 Task: Add an event with the title Team Building Retreat, date '2023/12/19', time 9:15 AM to 11:15 AMand add a description: Welcome to our Team Building Retreat, a transformative experience designed to foster stronger bonds, enhance collaboration, and unleash the full potential of our team. This retreat provides a unique opportunity for team members to step outside of their daily routines and engage in activities that promote trust, communication, and camaraderie.Select event color  Tangerine . Add location for the event as: 987 Royal Palace of Madrid, Spain, logged in from the account softage.1@softage.netand send the event invitation to softage.8@softage.net and softage.9@softage.net. Set a reminder for the event Weekly on Sunday
Action: Mouse moved to (52, 105)
Screenshot: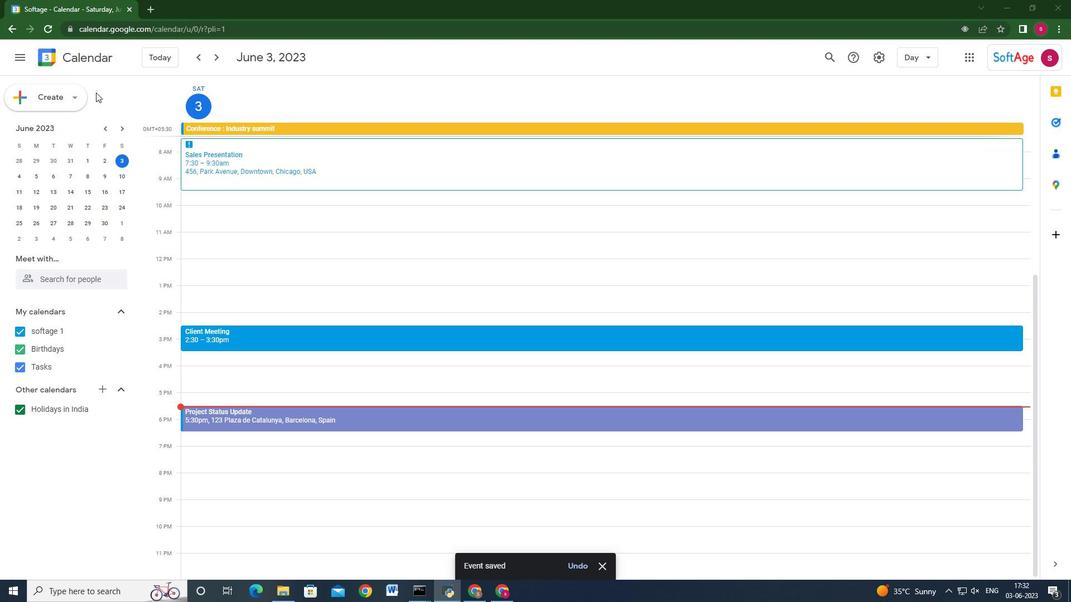 
Action: Mouse pressed left at (52, 105)
Screenshot: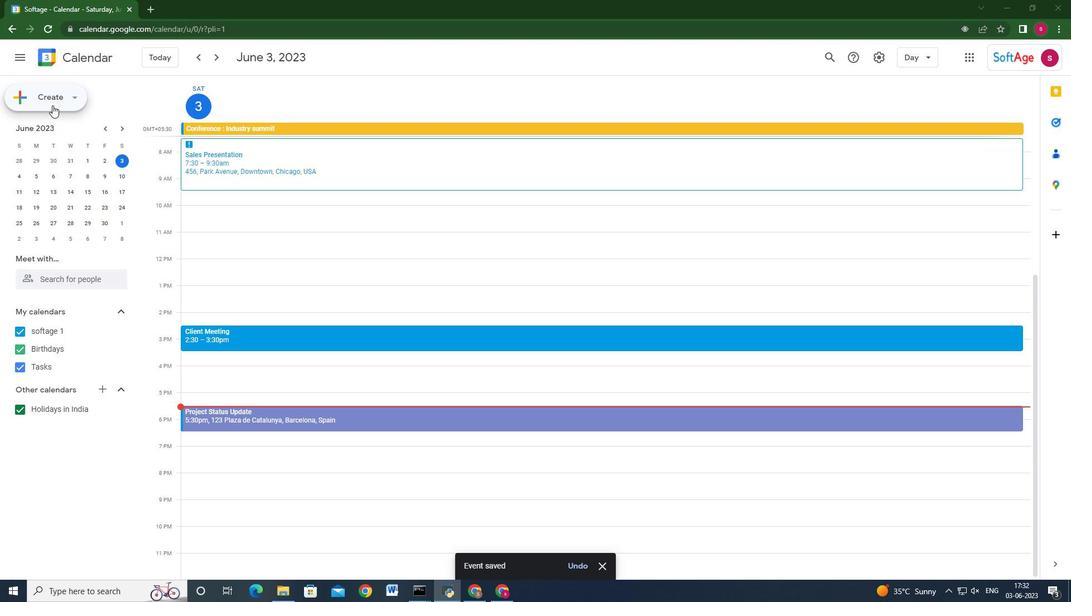 
Action: Mouse moved to (55, 121)
Screenshot: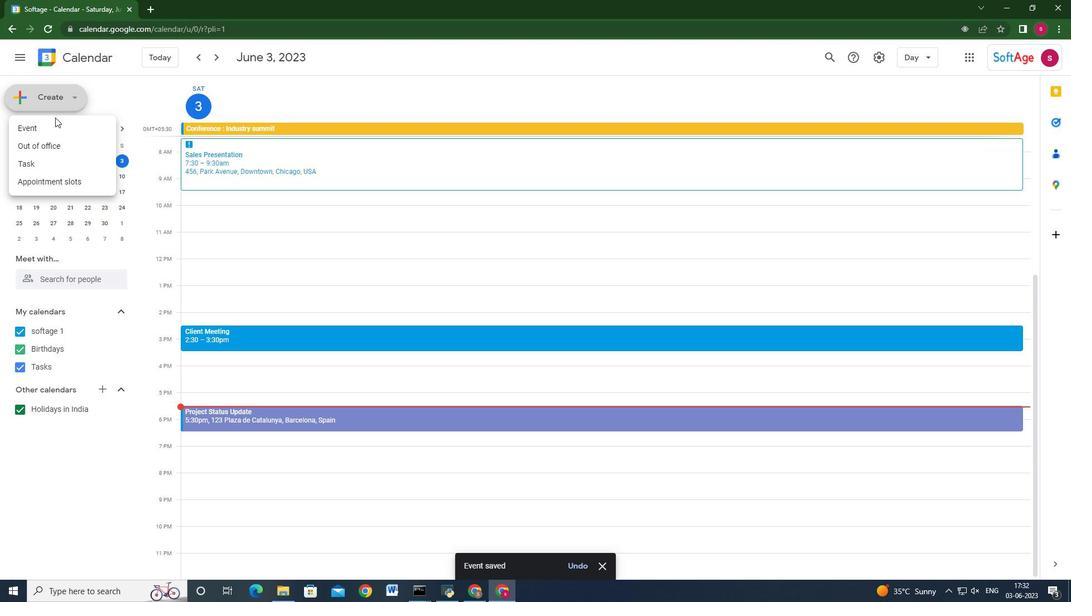 
Action: Mouse pressed left at (55, 121)
Screenshot: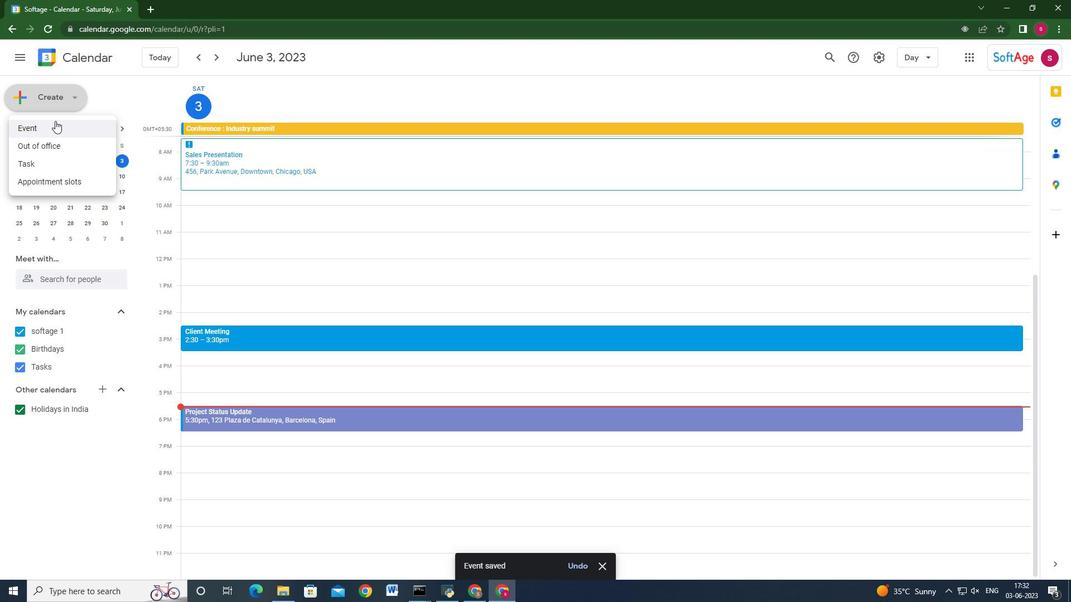 
Action: Mouse moved to (638, 441)
Screenshot: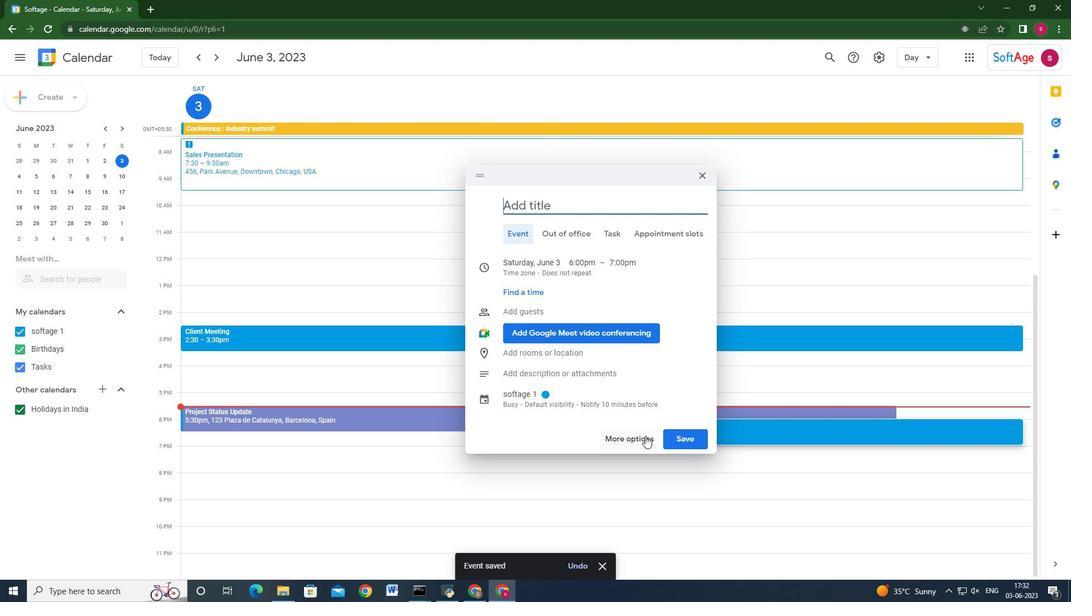 
Action: Mouse pressed left at (638, 441)
Screenshot: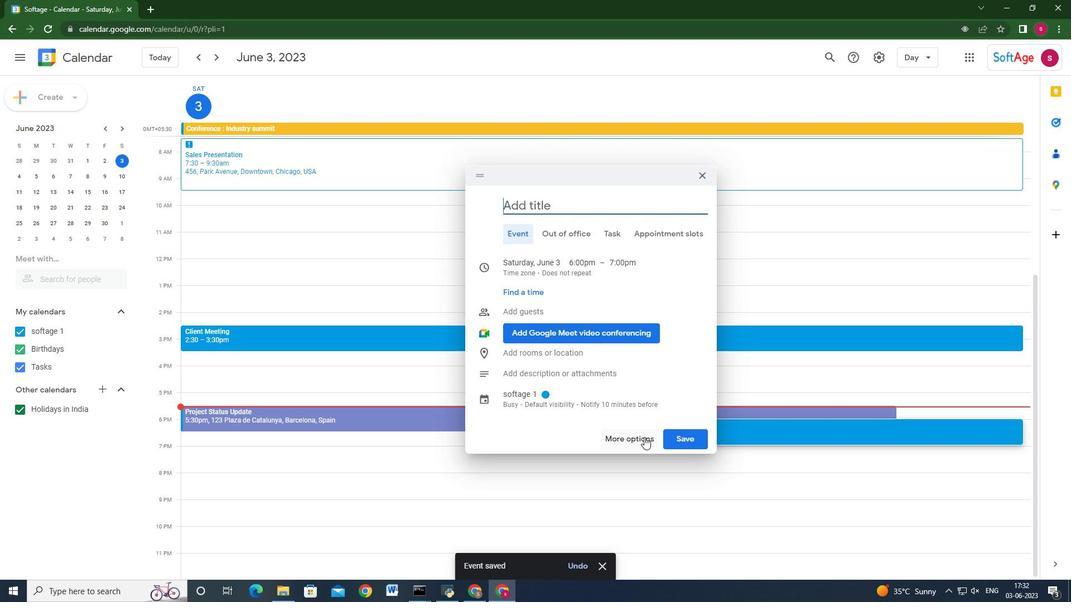 
Action: Mouse moved to (272, 87)
Screenshot: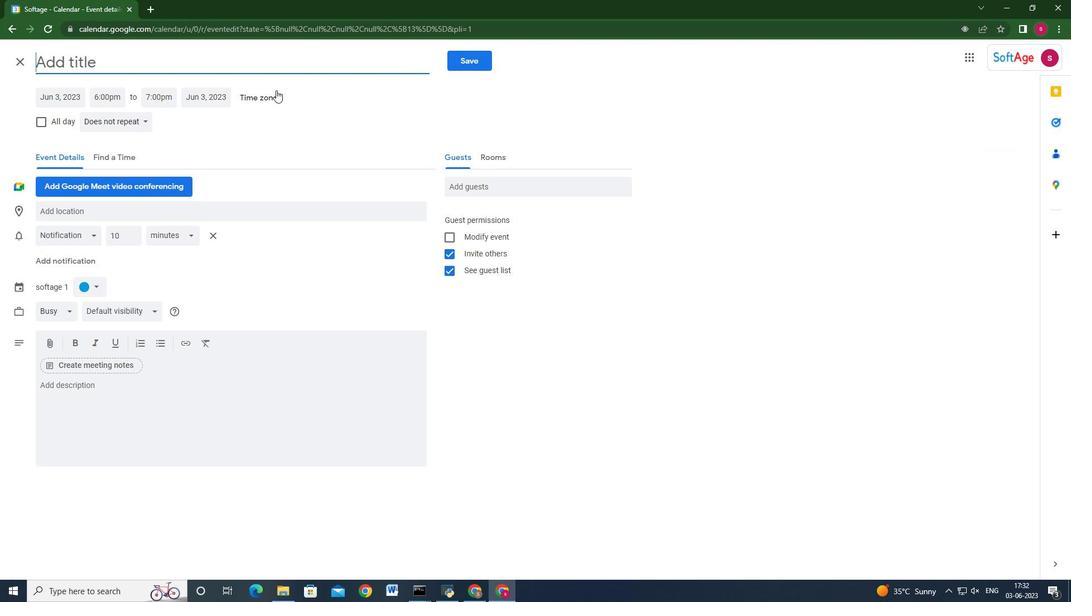 
Action: Key pressed <Key.shift>Team<Key.space><Key.shift>Building<Key.space><Key.shift><Key.shift><Key.shift><Key.shift><Key.shift><Key.shift><Key.shift><Key.shift><Key.shift><Key.shift><Key.shift><Key.shift><Key.shift><Key.shift><Key.shift><Key.shift><Key.shift><Key.shift><Key.shift>Retreat
Screenshot: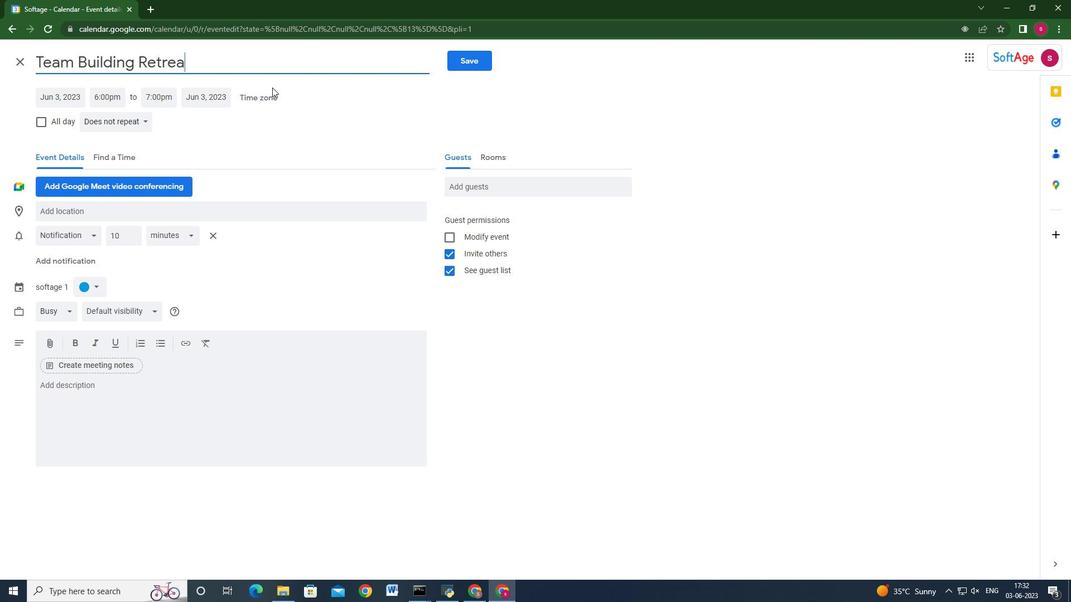 
Action: Mouse moved to (68, 100)
Screenshot: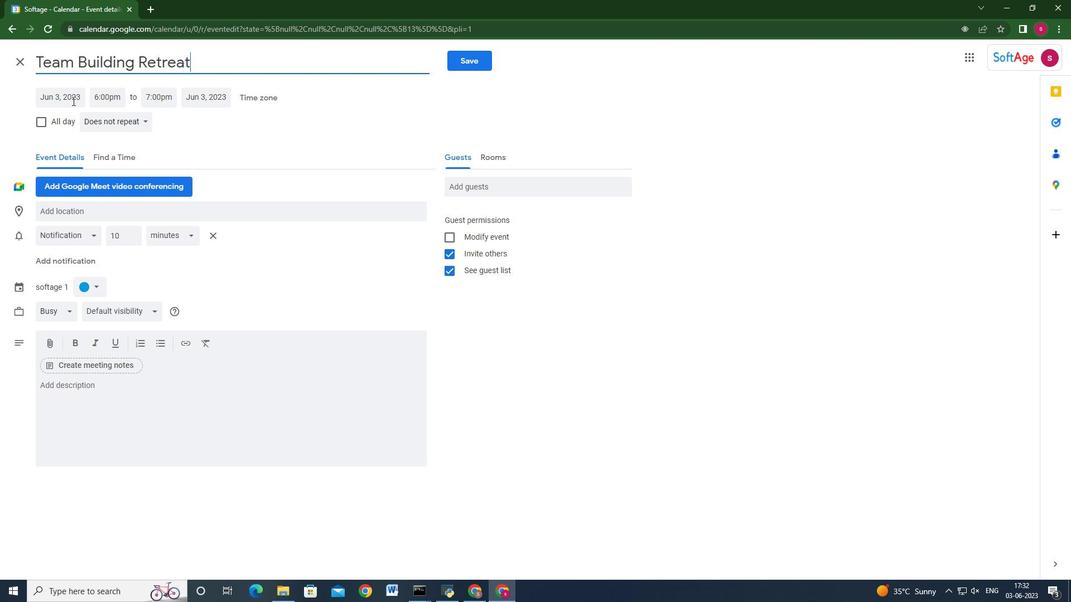 
Action: Mouse pressed left at (68, 100)
Screenshot: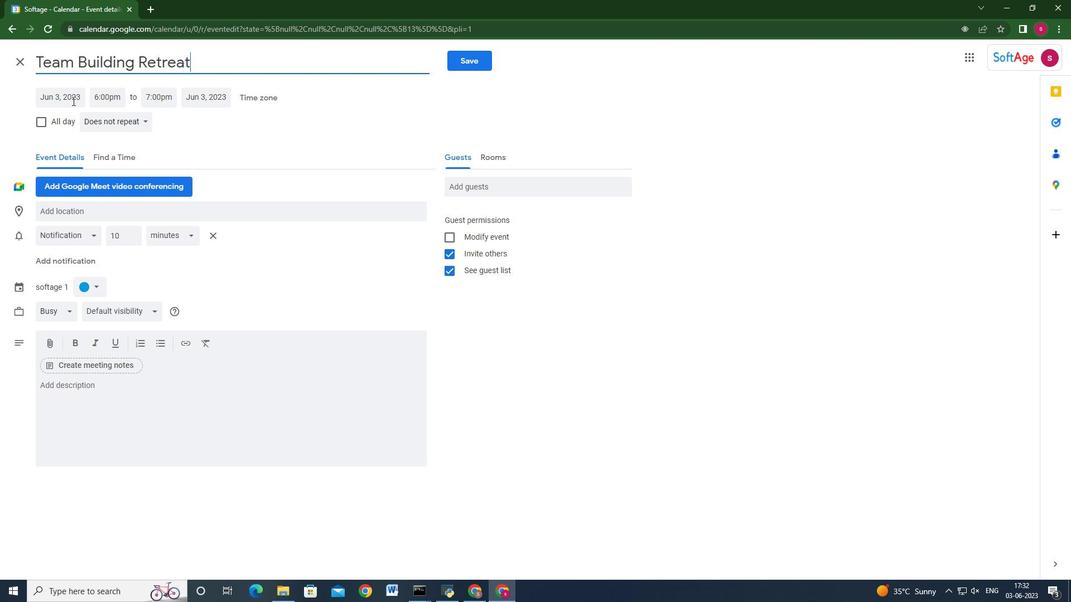 
Action: Mouse moved to (174, 119)
Screenshot: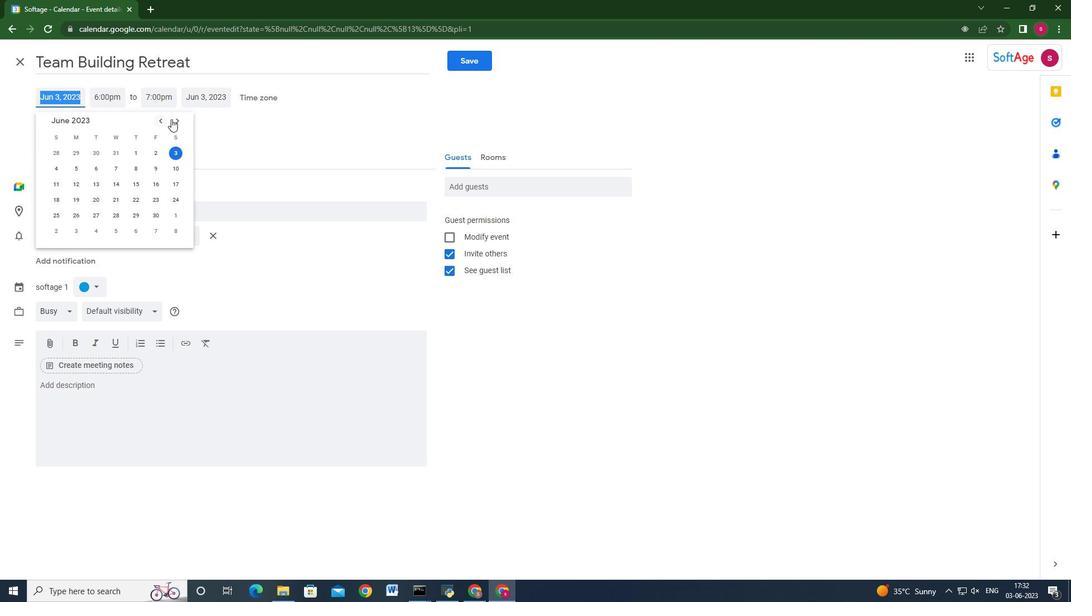 
Action: Mouse pressed left at (174, 119)
Screenshot: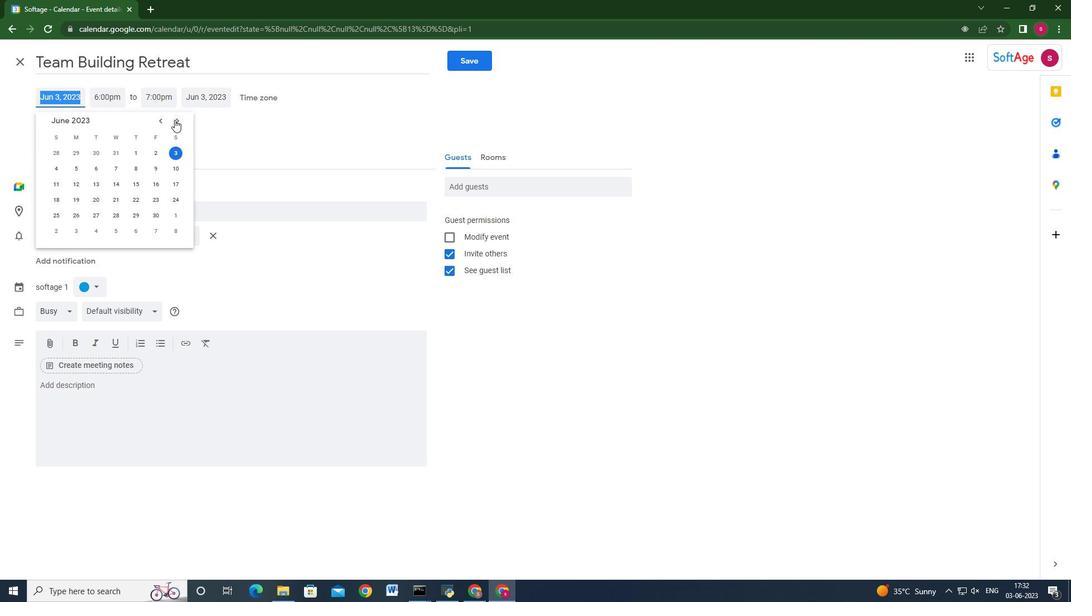 
Action: Mouse moved to (174, 119)
Screenshot: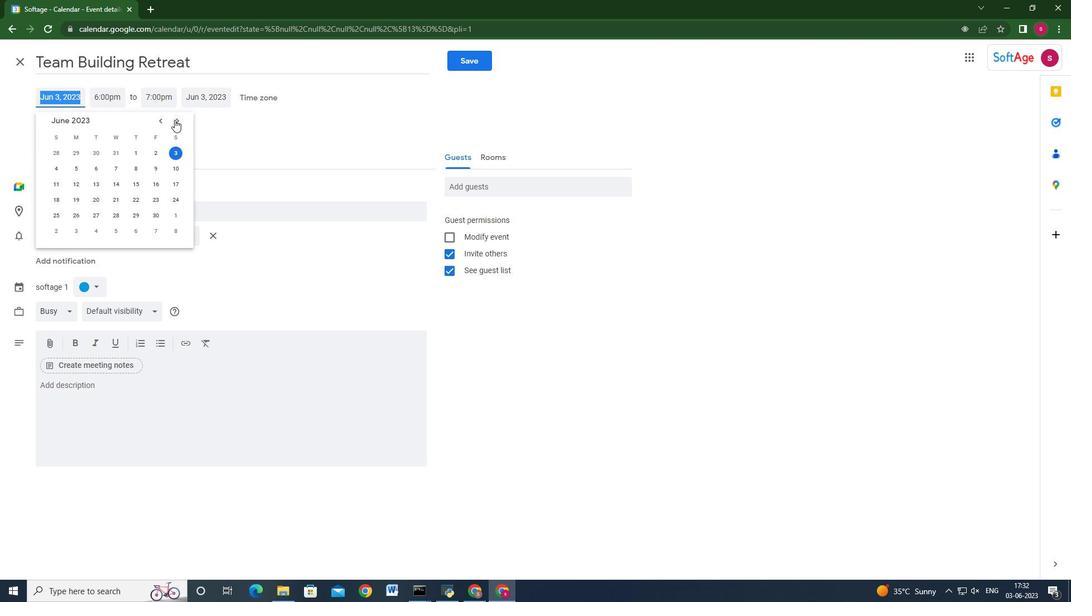 
Action: Mouse pressed left at (174, 119)
Screenshot: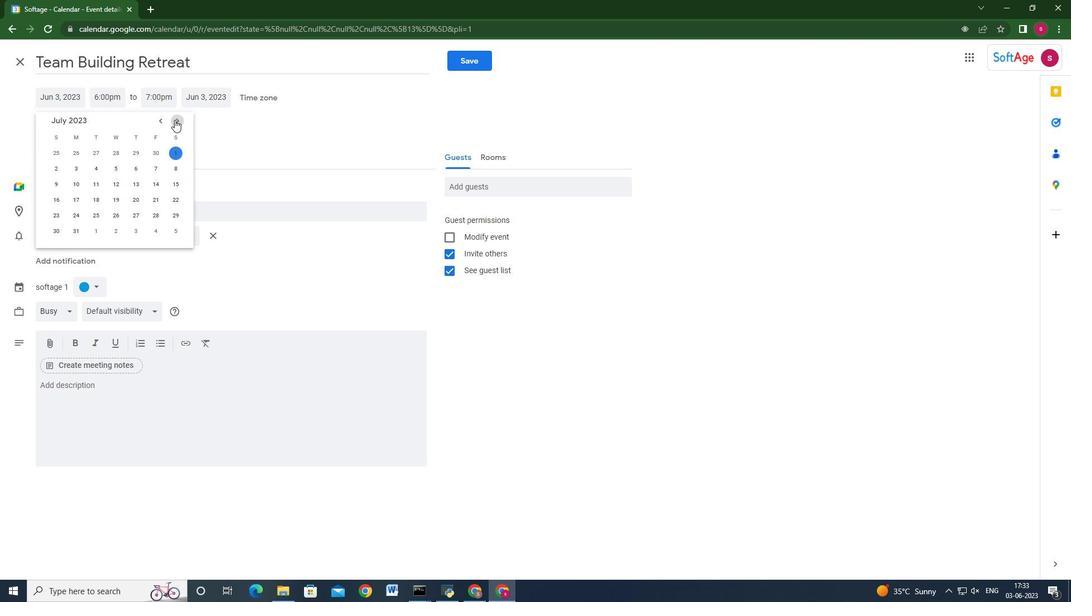 
Action: Mouse pressed left at (174, 119)
Screenshot: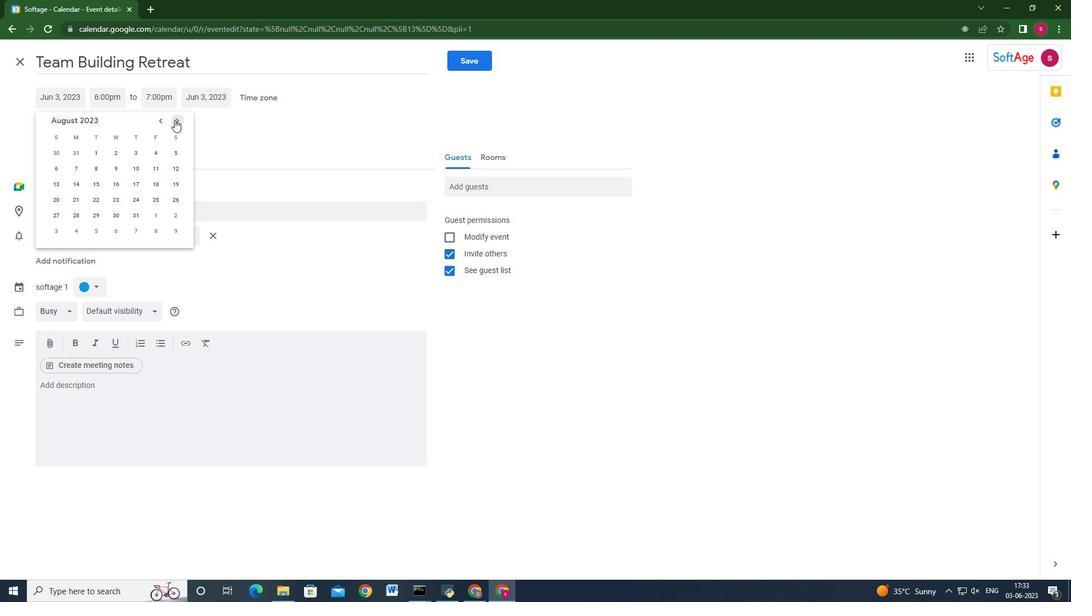 
Action: Mouse pressed left at (174, 119)
Screenshot: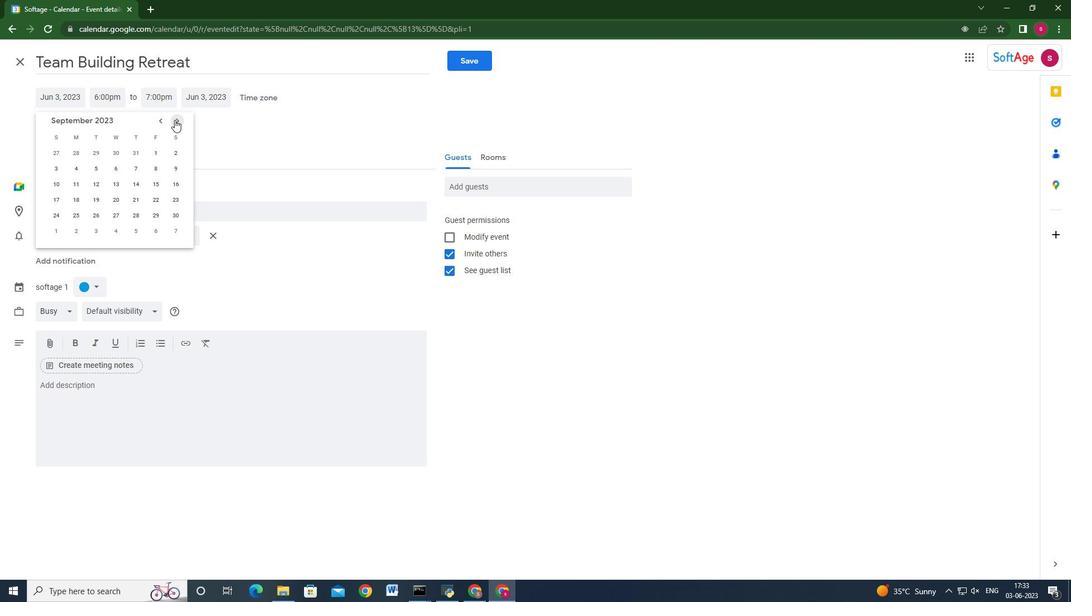 
Action: Mouse pressed left at (174, 119)
Screenshot: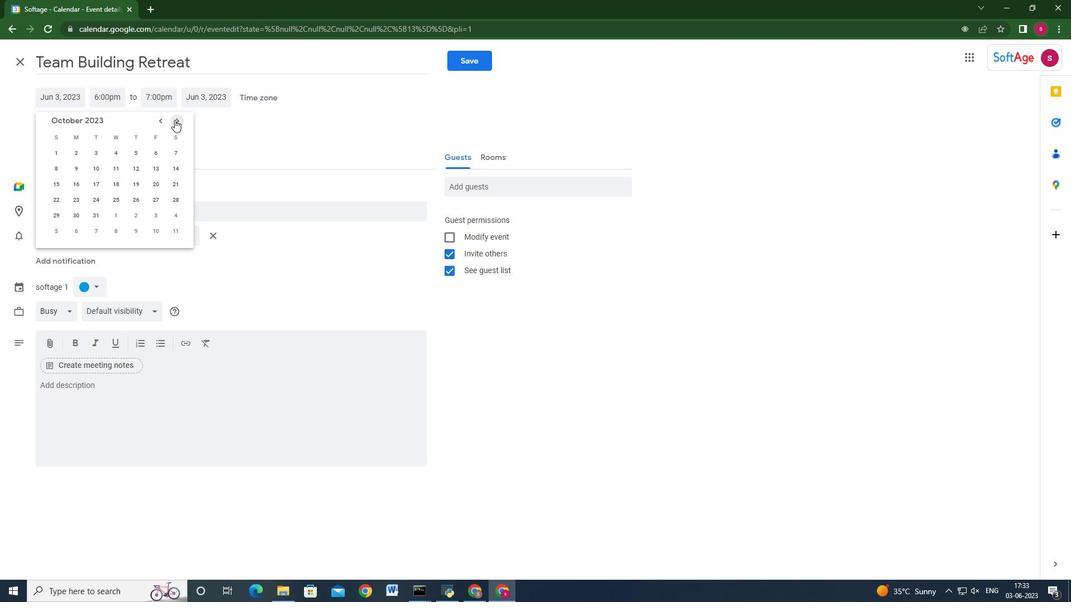 
Action: Mouse pressed left at (174, 119)
Screenshot: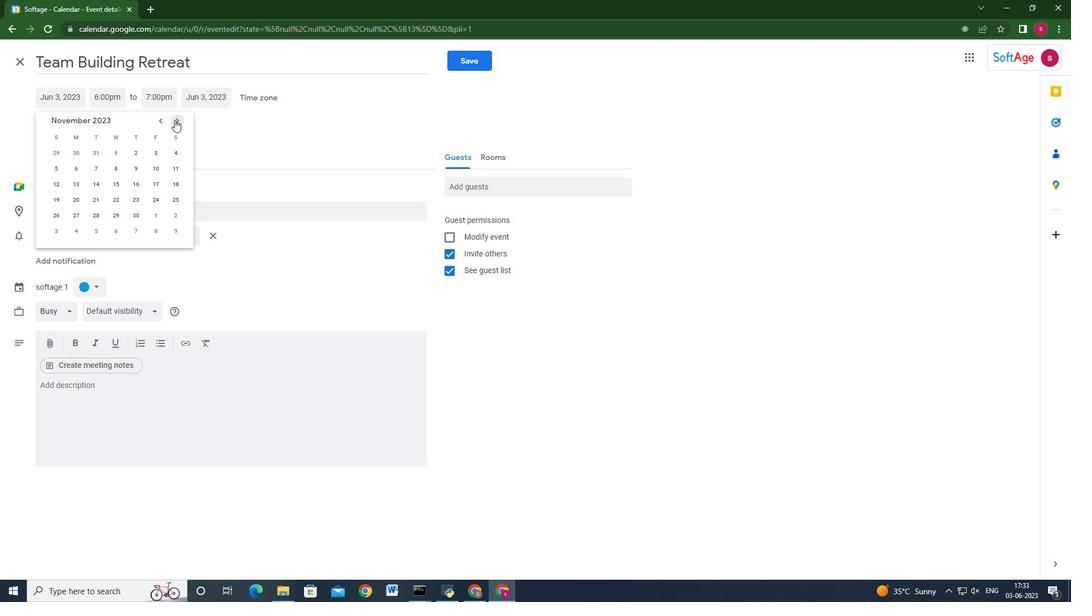 
Action: Mouse moved to (98, 199)
Screenshot: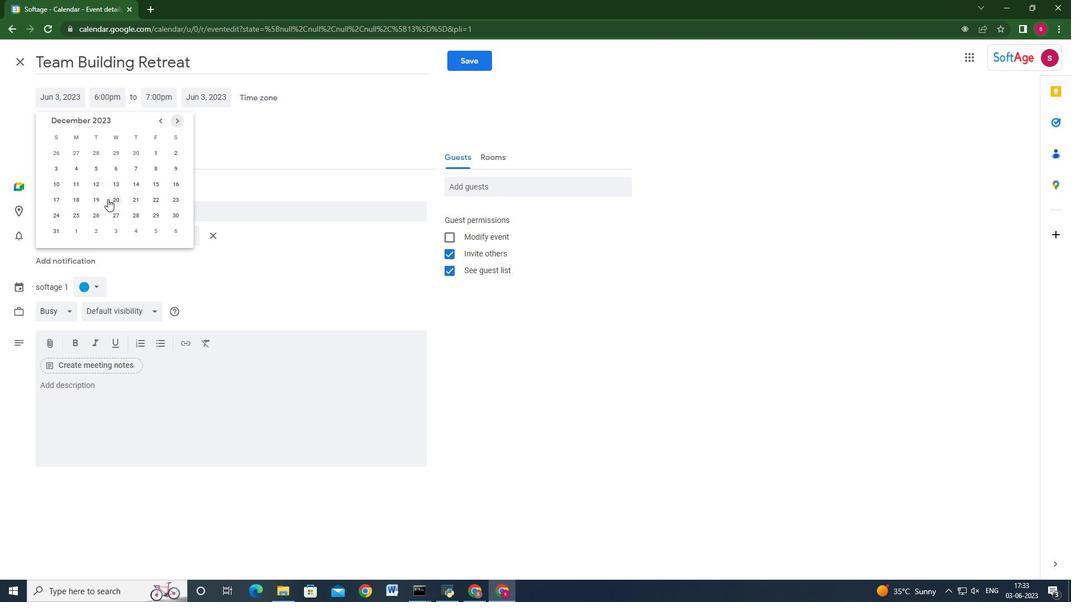 
Action: Mouse pressed left at (98, 199)
Screenshot: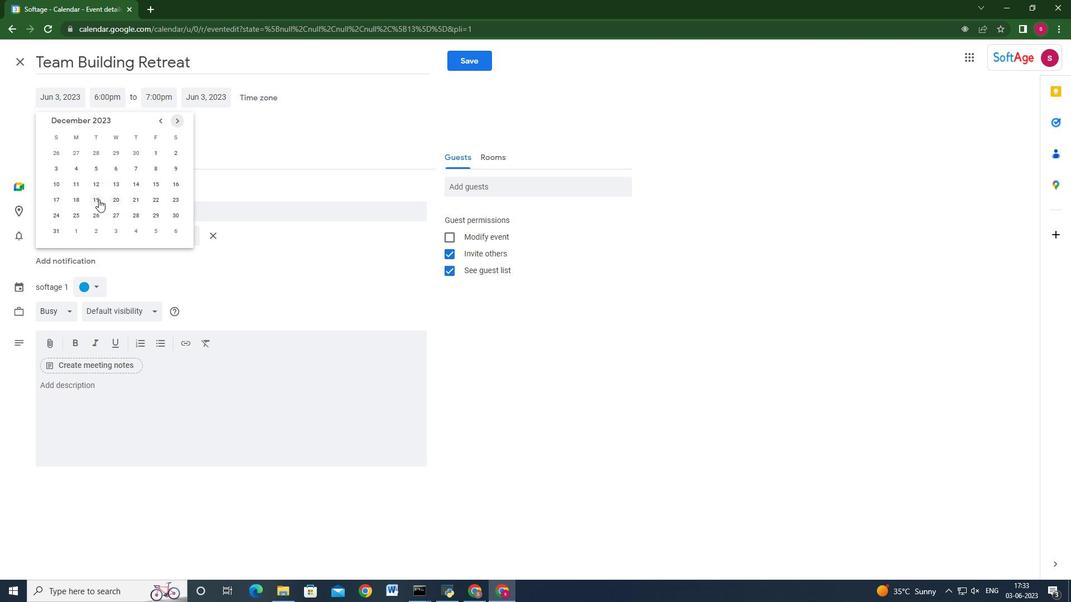 
Action: Mouse moved to (123, 94)
Screenshot: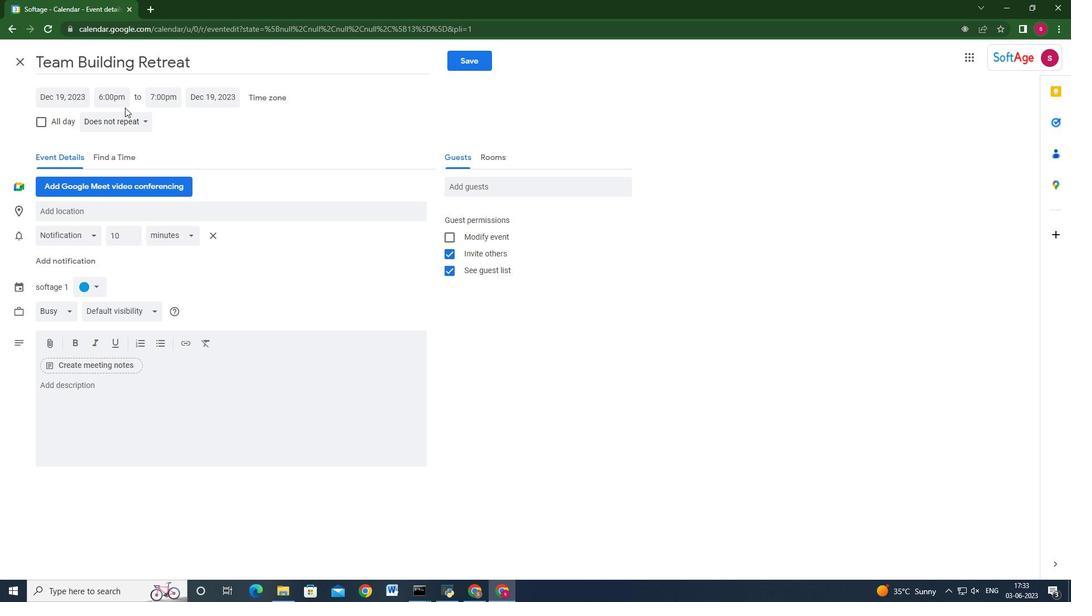 
Action: Mouse pressed left at (123, 94)
Screenshot: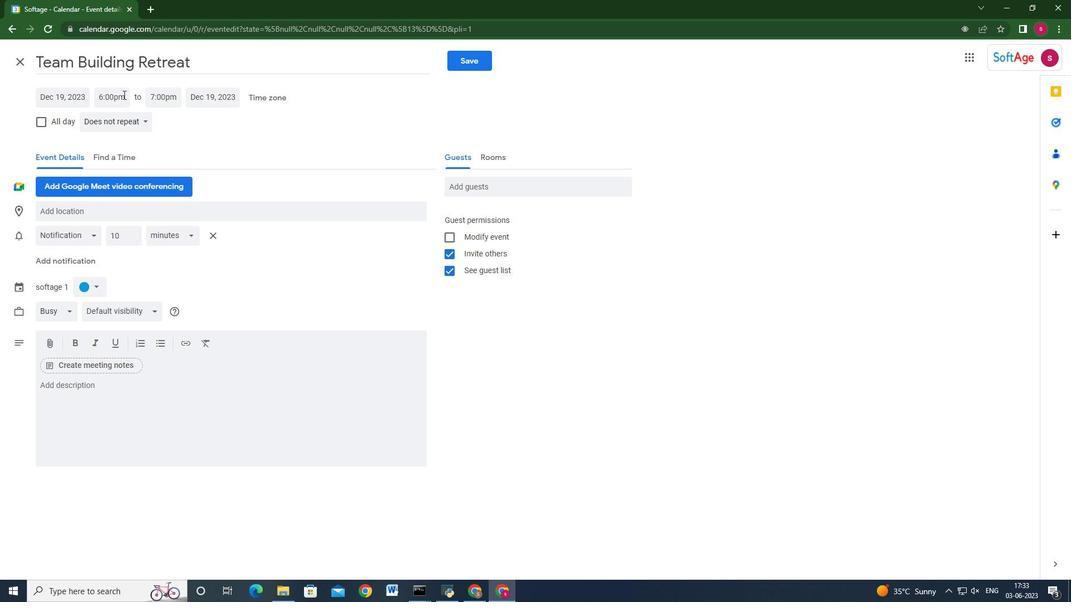 
Action: Key pressed 9<Key.shift>:15am<Key.enter><Key.tab>10<Key.backspace>1<Key.shift>:14<Key.backspace>5am<Key.enter>
Screenshot: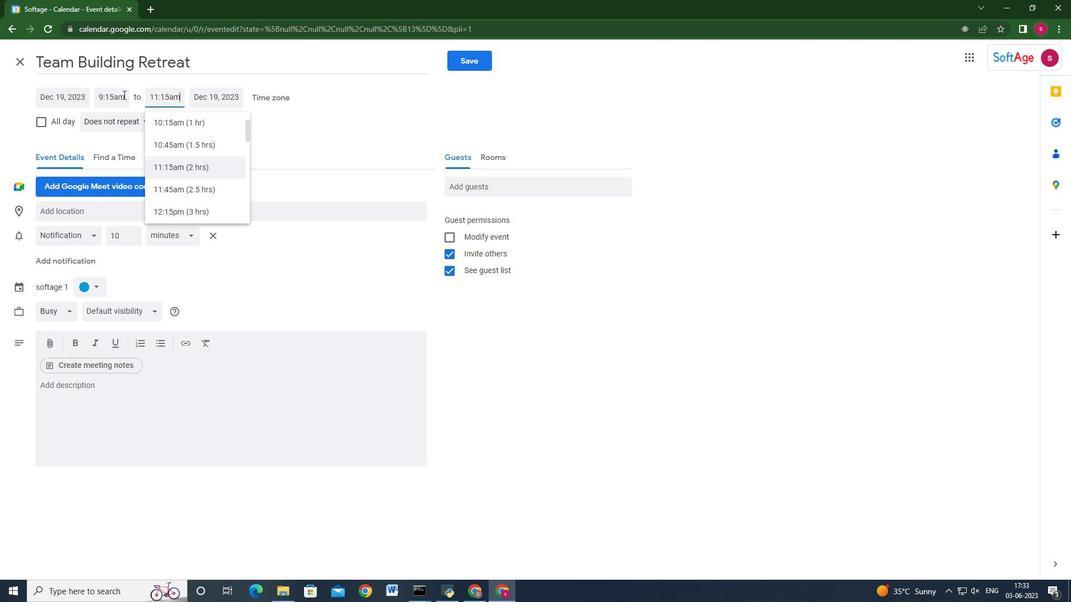 
Action: Mouse moved to (172, 388)
Screenshot: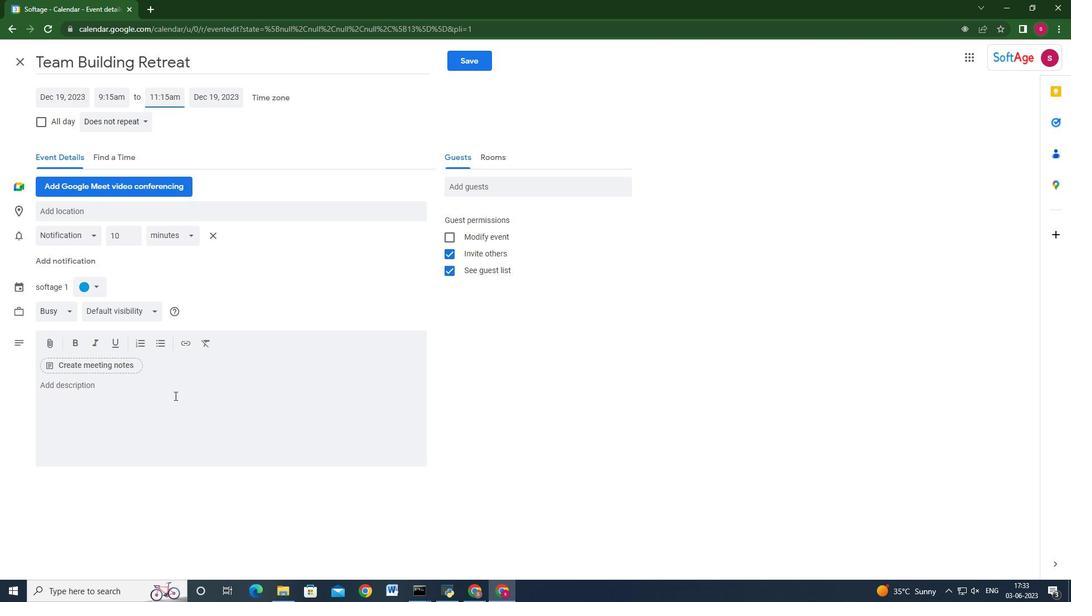 
Action: Mouse pressed left at (172, 388)
Screenshot: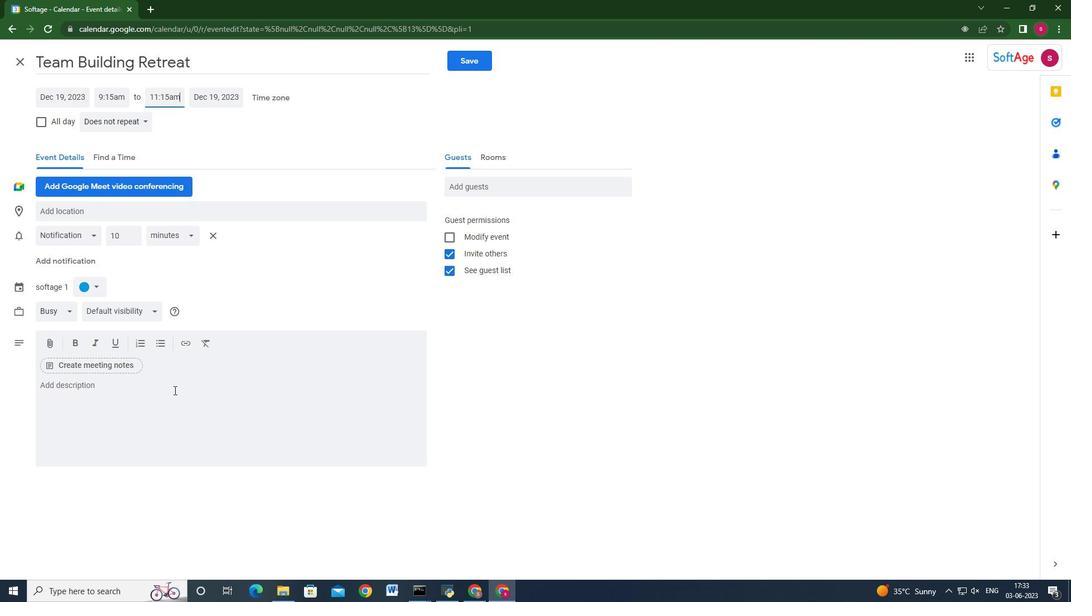 
Action: Key pressed <Key.shift_r>Wek<Key.backspace>lcome<Key.space>to<Key.space>our<Key.space><Key.shift_r>Team<Key.space><Key.shift>Building<Key.space><Key.shift_r>Retreat,<Key.space>a<Key.space>tranf<Key.backspace>sof<Key.backspace><Key.backspace>formative<Key.space>experiec<Key.backspace>nce<Key.space>designed<Key.space>to<Key.space>foster<Key.space>stronger<Key.space>bonds,<Key.space>enhance<Key.space>collaboration,<Key.space>and<Key.space>unleash<Key.space>the<Key.space>full<Key.space>potential<Key.space>of<Key.space>our<Key.space>team.<Key.space><Key.shift>This<Key.space>retreat<Key.space>provides<Key.space>a<Key.space>unique<Key.space>u<Key.backspace>opportunity<Key.space><Key.backspace><Key.space>for<Key.space>team<Key.space>meb<Key.backspace>mbers<Key.space>to<Key.space>step<Key.space>oou<Key.backspace><Key.backspace>utside<Key.space>of<Key.space>their<Key.space>dal<Key.backspace>ily<Key.space>routines<Key.space>and<Key.space>engage<Key.space>in<Key.space>activities<Key.space>that<Key.space>promote<Key.space>trust,<Key.space>communication,<Key.space>and<Key.space>ac<Key.backspace><Key.backspace>camaradi<Key.backspace><Key.backspace><Key.backspace>ae<Key.backspace>derie
Screenshot: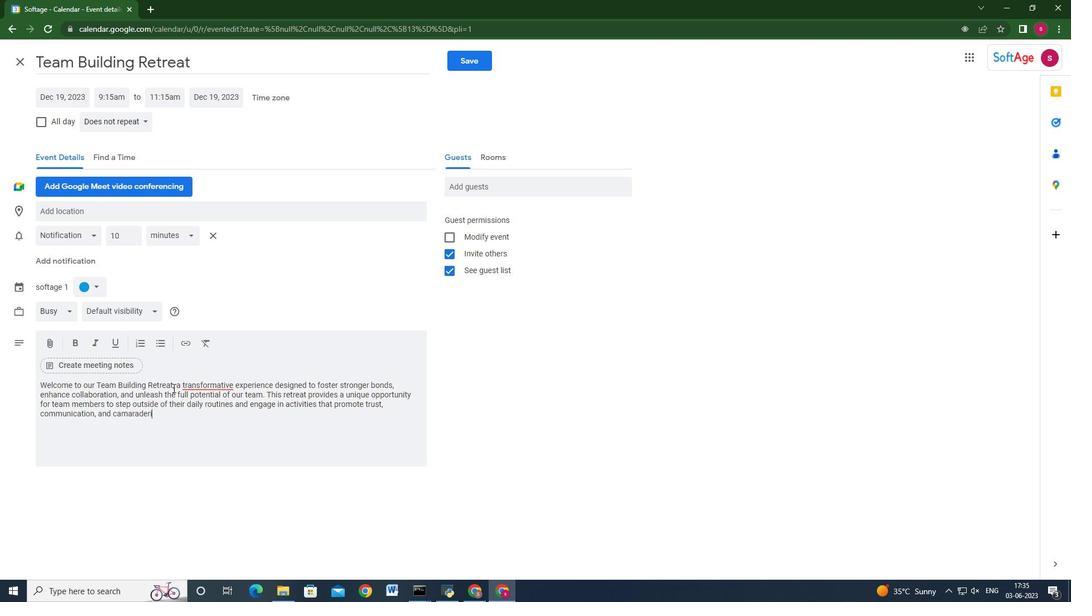 
Action: Mouse moved to (182, 384)
Screenshot: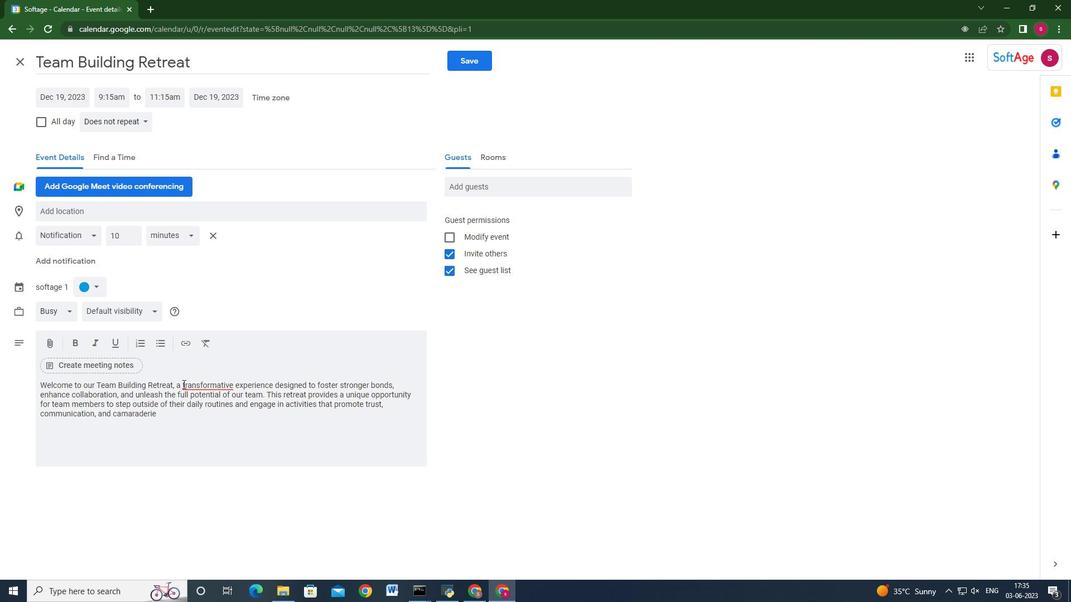
Action: Key pressed .
Screenshot: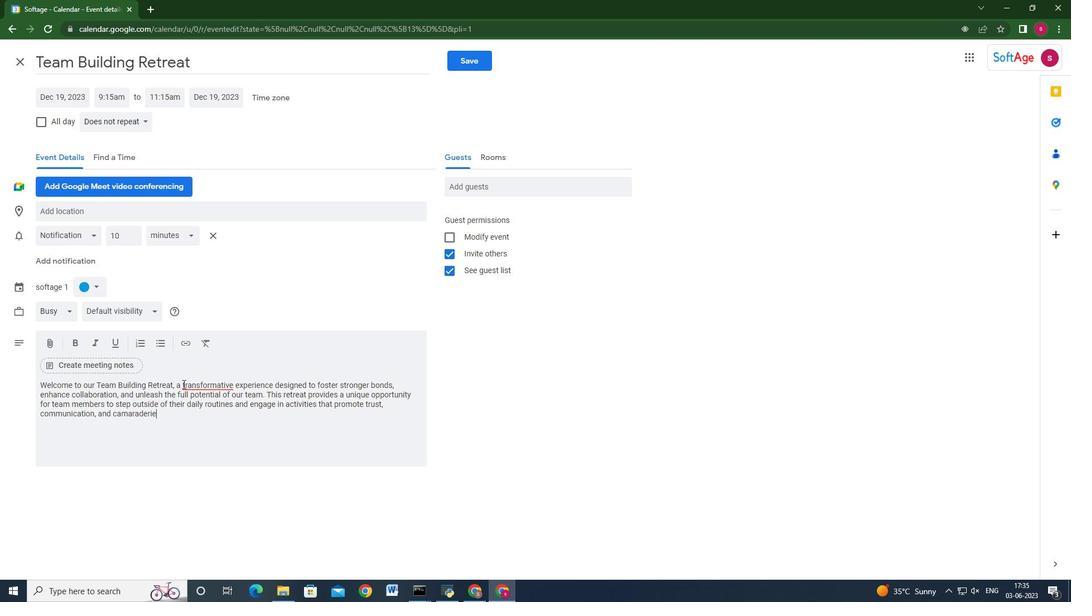 
Action: Mouse moved to (88, 280)
Screenshot: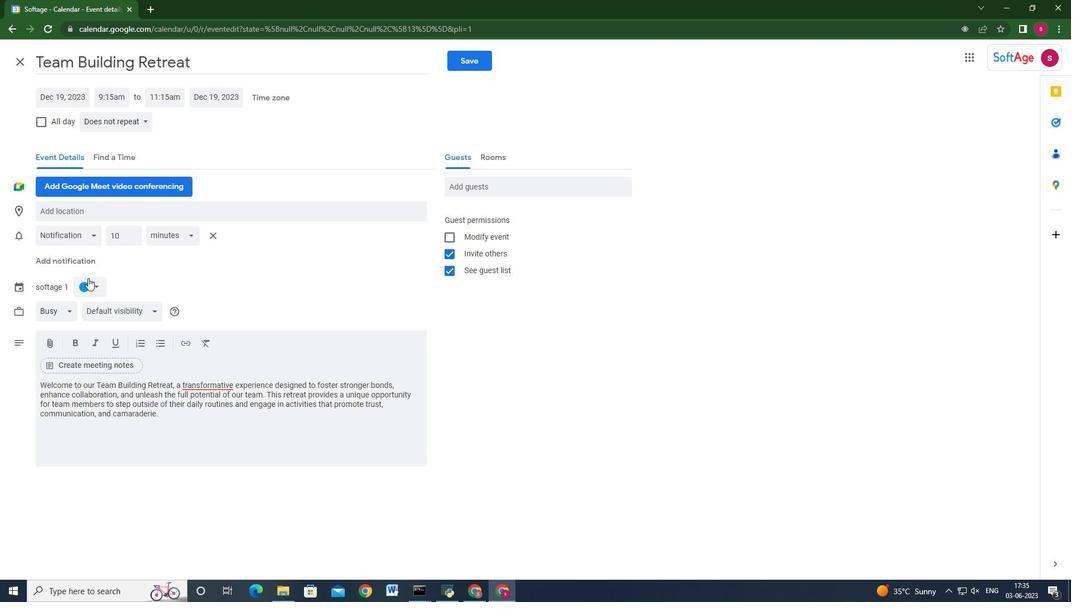 
Action: Mouse pressed left at (88, 280)
Screenshot: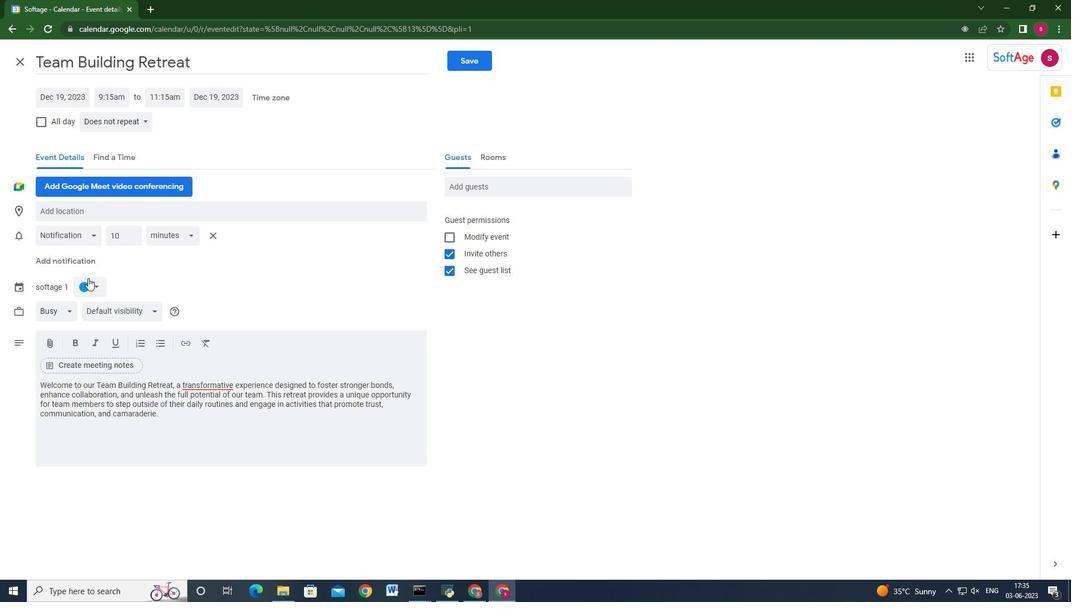
Action: Mouse moved to (84, 297)
Screenshot: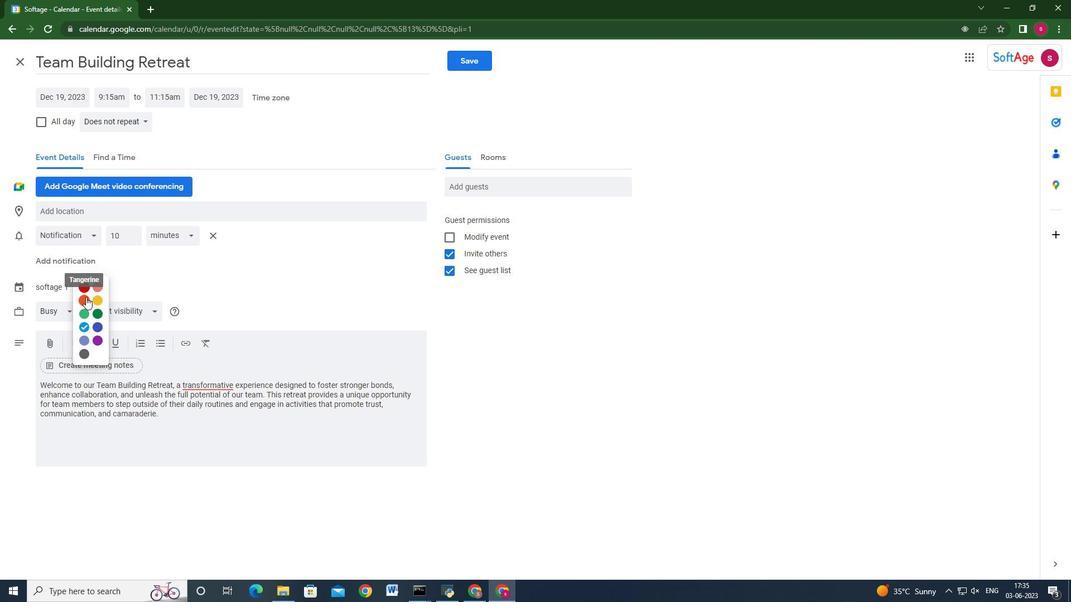 
Action: Mouse pressed left at (84, 297)
Screenshot: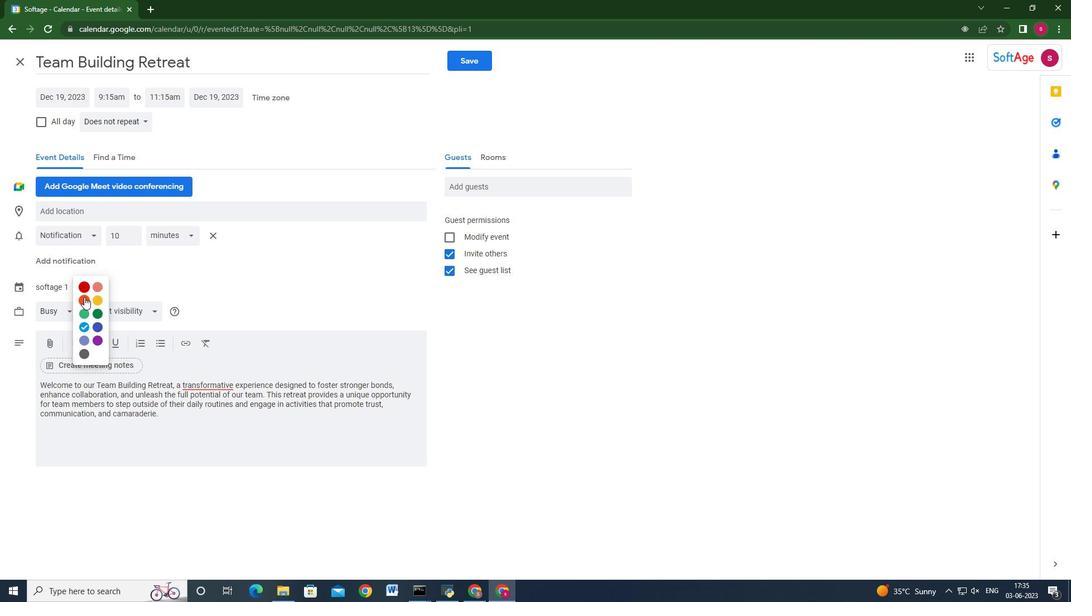 
Action: Mouse moved to (167, 210)
Screenshot: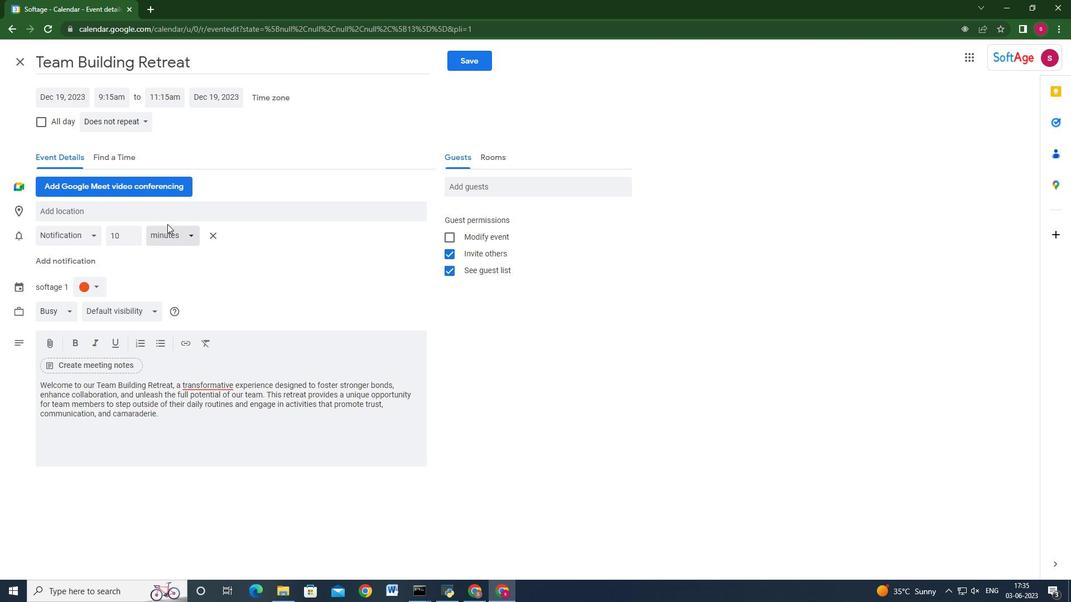 
Action: Mouse pressed left at (167, 210)
Screenshot: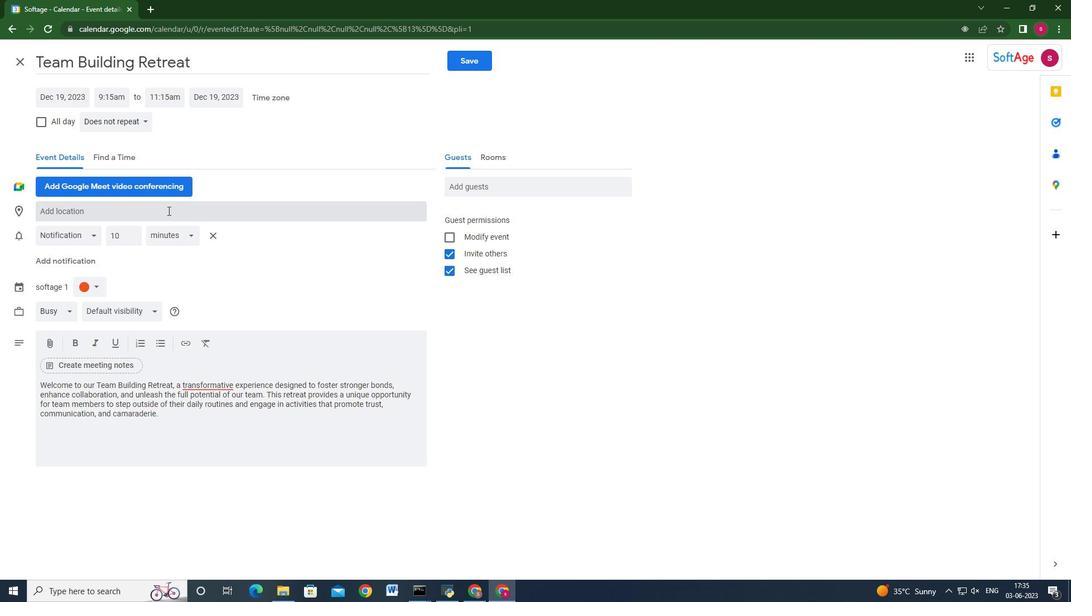 
Action: Key pressed 987,<Key.space><Key.shift>Royal<Key.space><Key.shift>Palace<Key.space>of<Key.space><Key.shift>Madrid
Screenshot: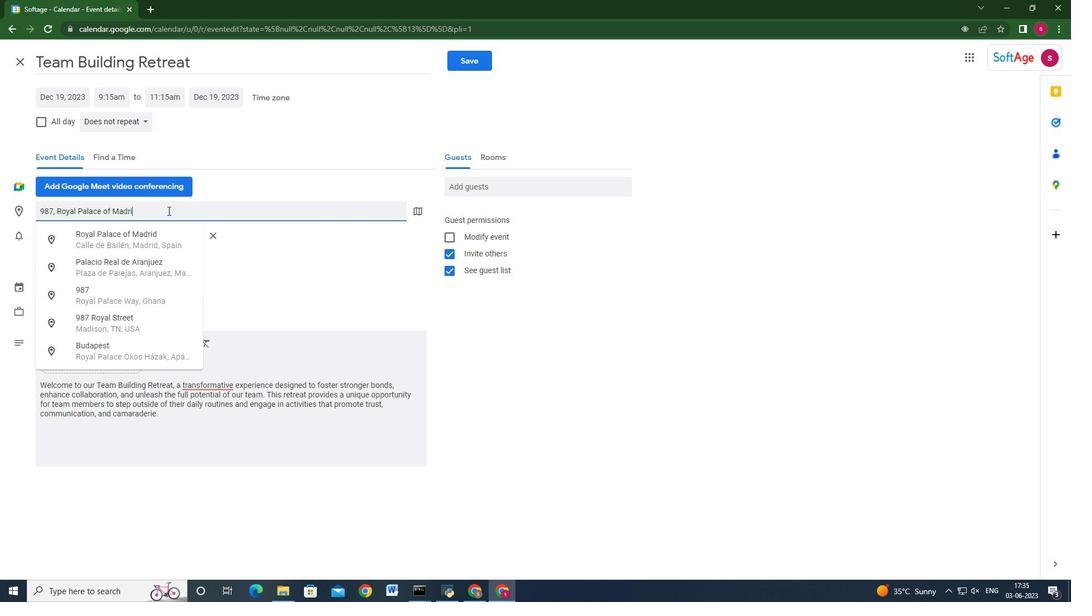 
Action: Mouse moved to (304, 183)
Screenshot: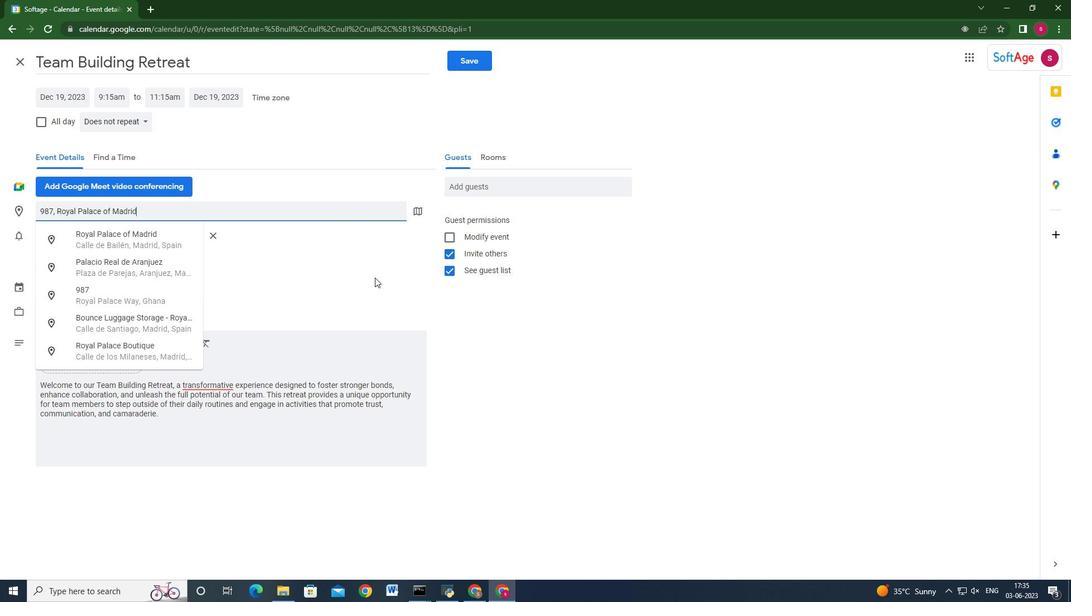 
Action: Key pressed ,<Key.space><Key.shift_r>Spain
Screenshot: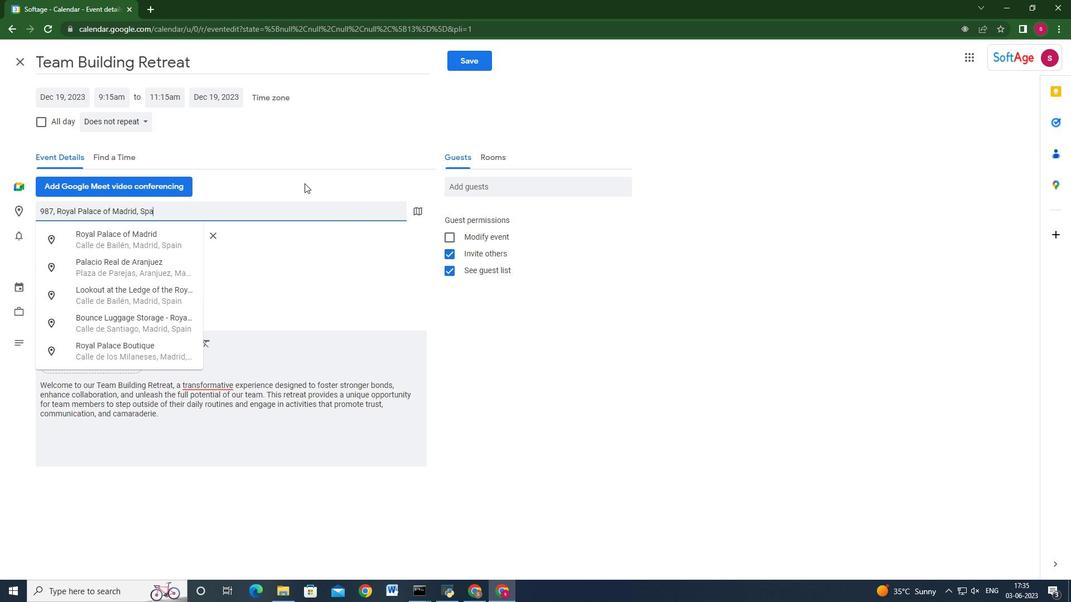 
Action: Mouse moved to (485, 383)
Screenshot: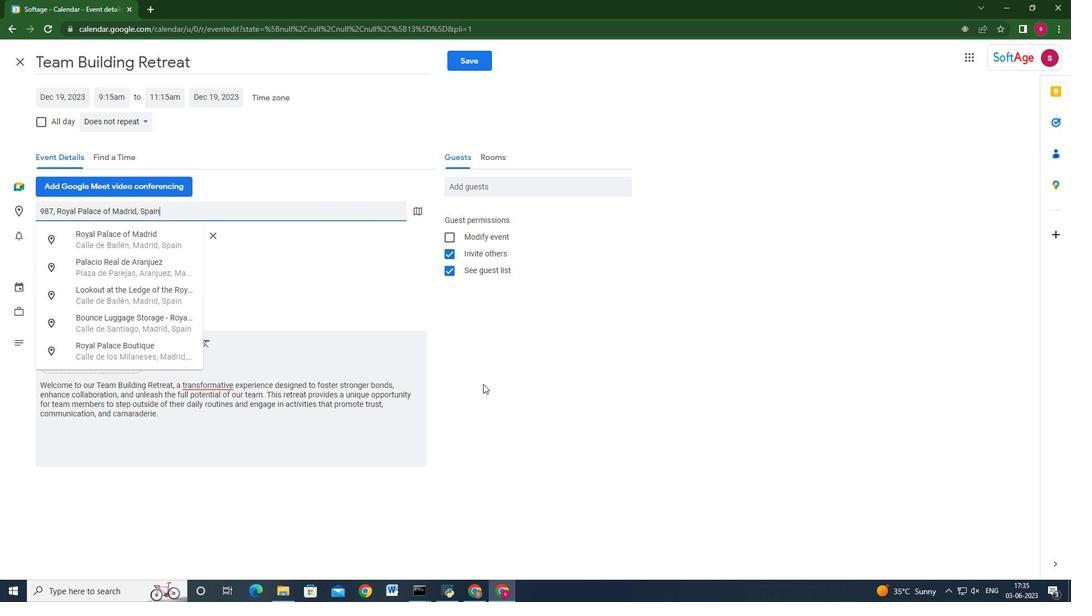 
Action: Mouse pressed left at (485, 383)
Screenshot: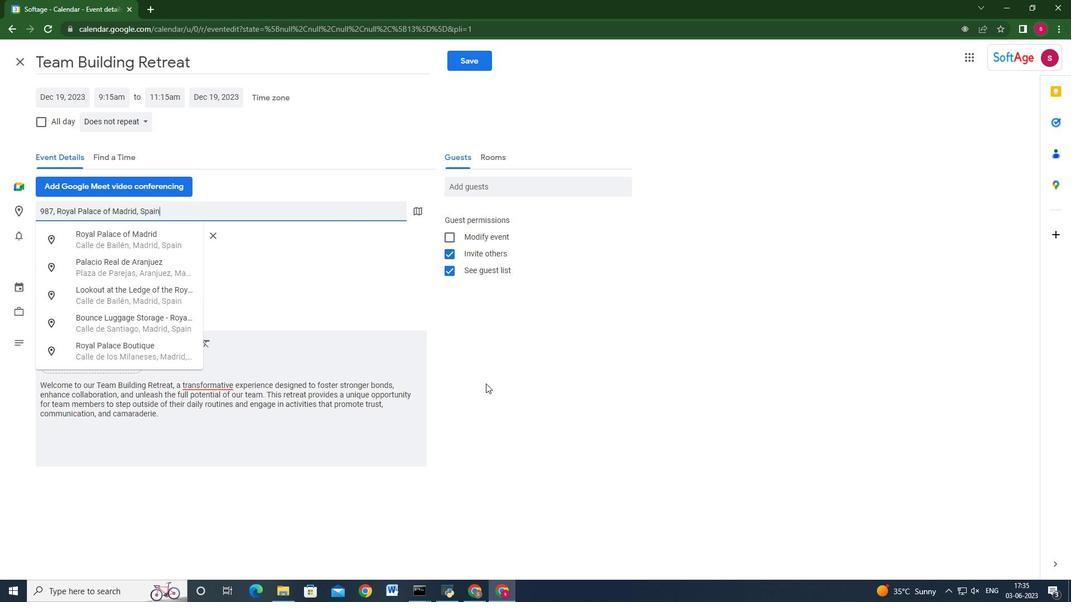 
Action: Mouse moved to (471, 189)
Screenshot: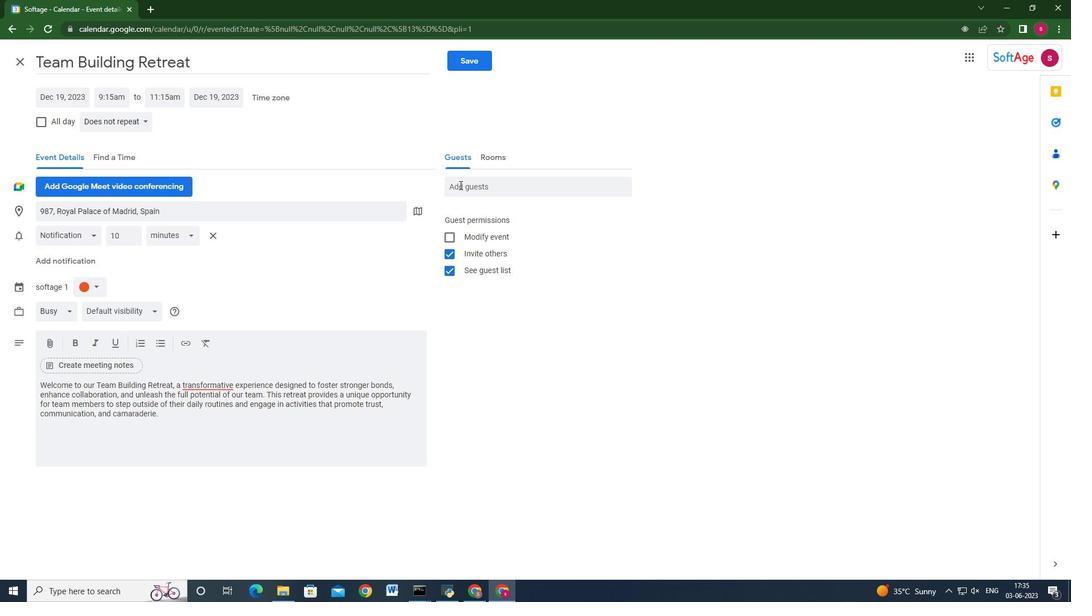 
Action: Mouse pressed left at (471, 189)
Screenshot: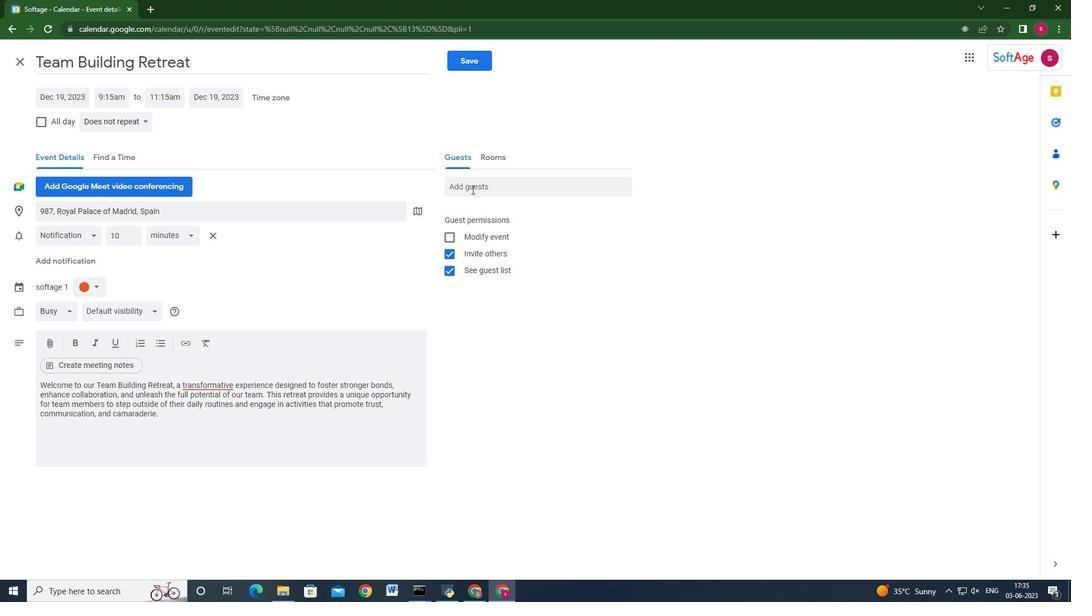 
Action: Key pressed softage.9<Key.shift_r>@<Key.backspace><Key.backspace>8<Key.shift_r>@softage.net<Key.enter>softatge<Key.backspace><Key.backspace><Key.backspace>ge.9<Key.shift_r>@softage.net<Key.enter>
Screenshot: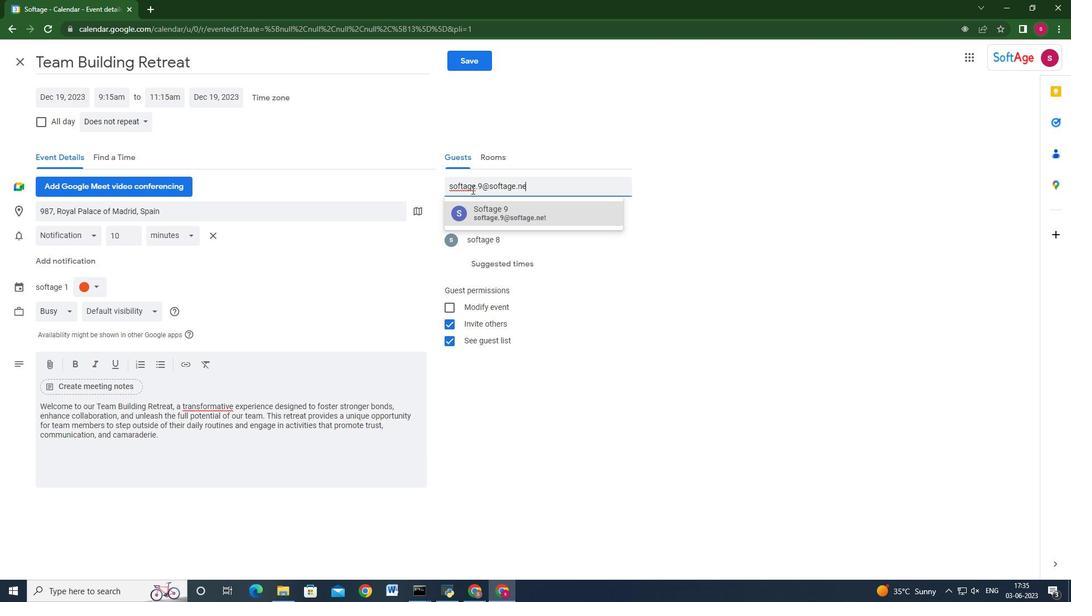 
Action: Mouse moved to (131, 125)
Screenshot: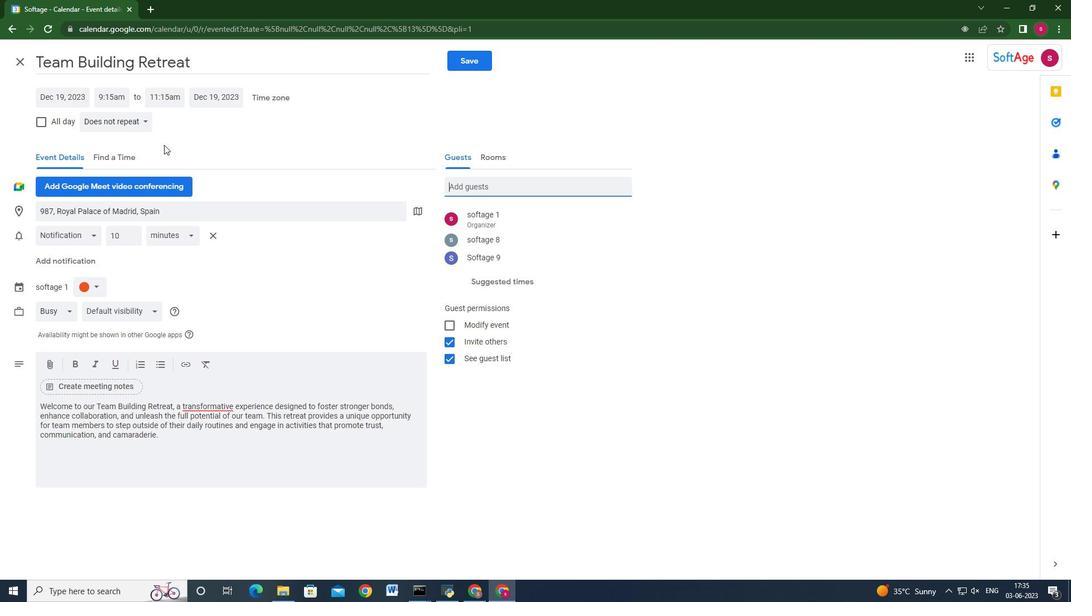 
Action: Mouse pressed left at (131, 125)
Screenshot: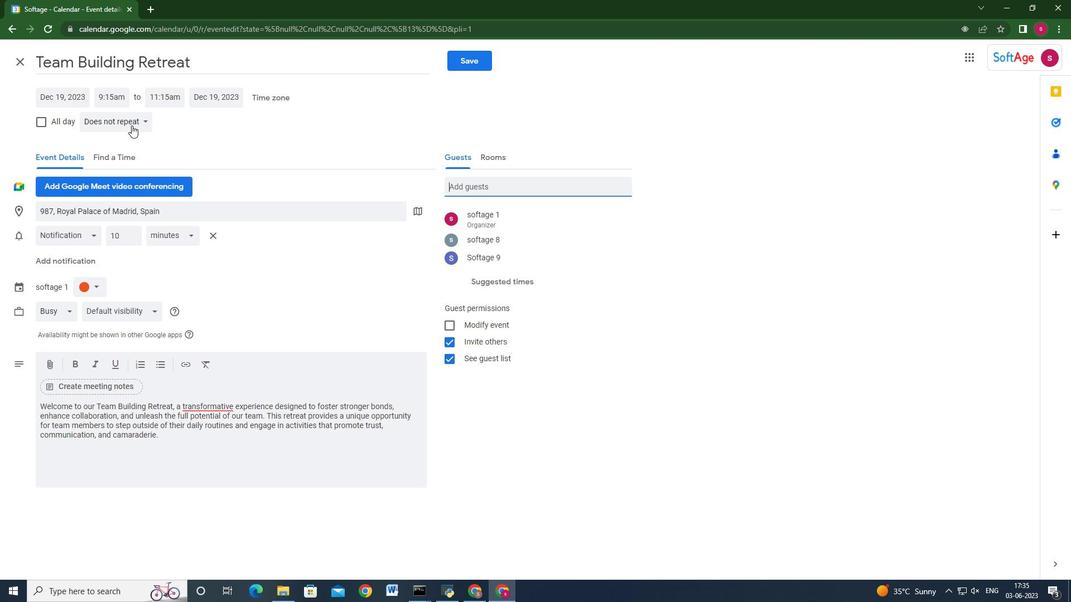 
Action: Mouse moved to (129, 237)
Screenshot: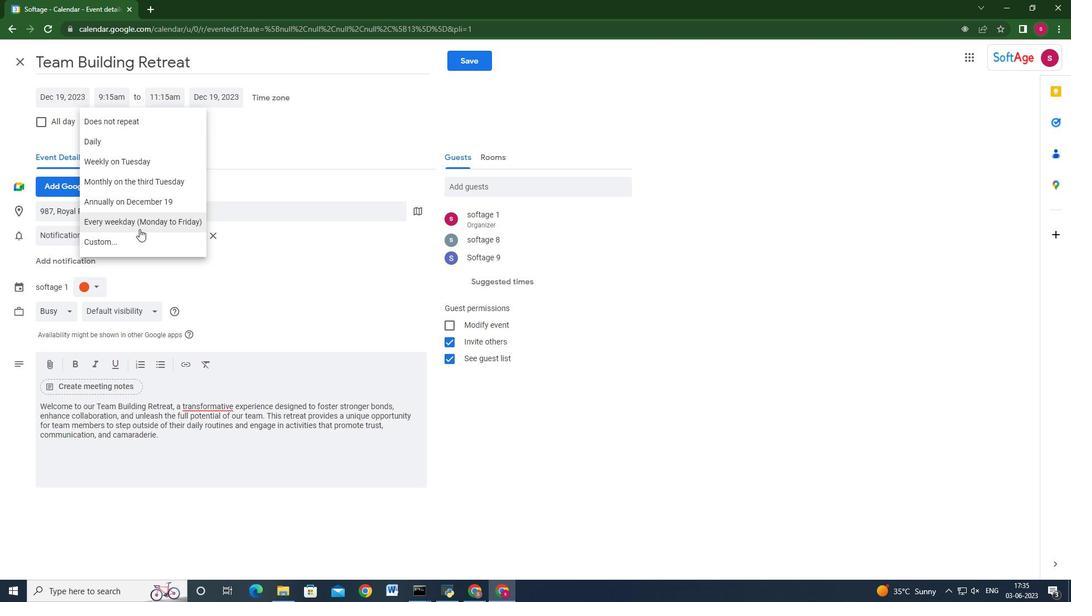 
Action: Mouse pressed left at (129, 237)
Screenshot: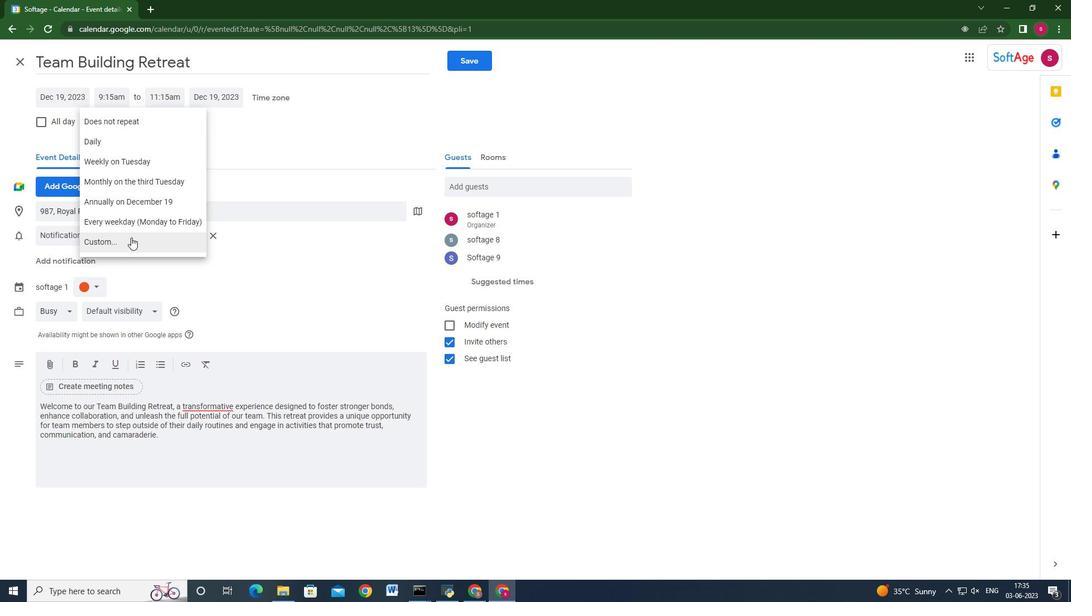 
Action: Mouse moved to (451, 287)
Screenshot: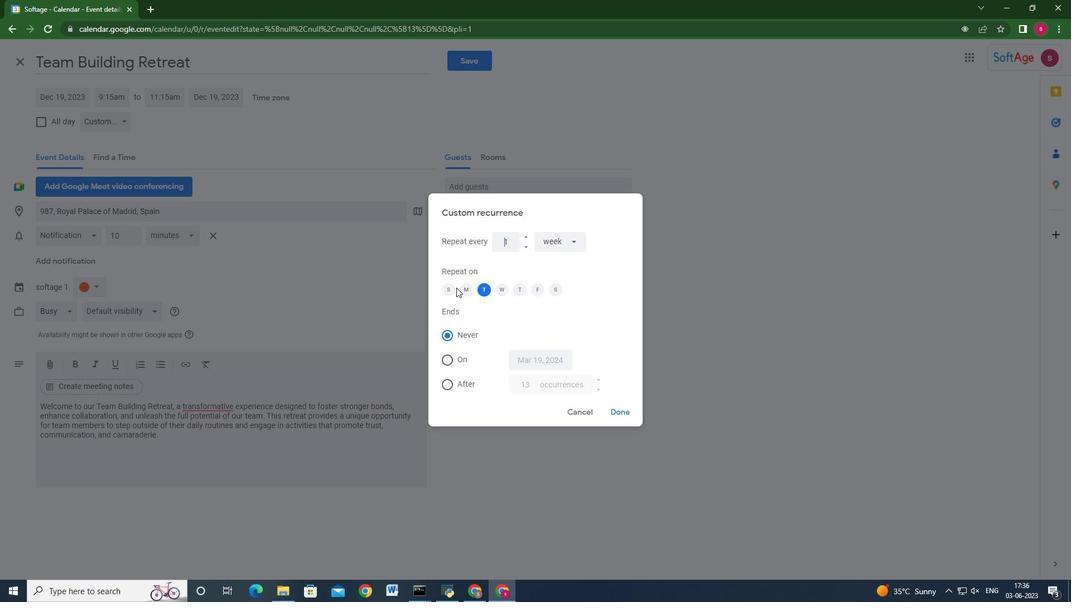 
Action: Mouse pressed left at (451, 287)
Screenshot: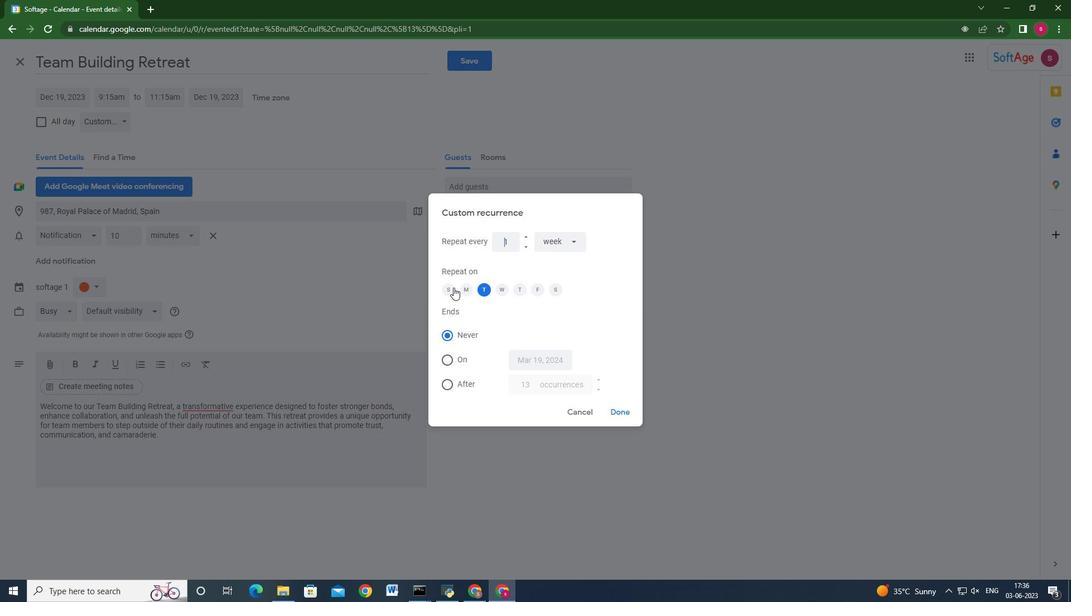 
Action: Mouse moved to (484, 287)
Screenshot: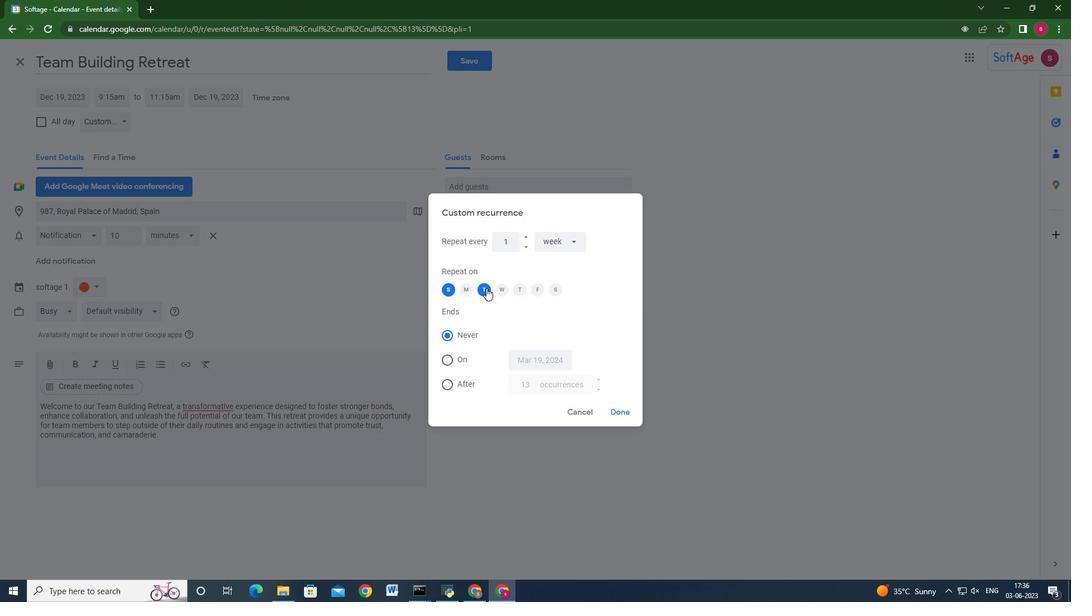 
Action: Mouse pressed left at (484, 287)
Screenshot: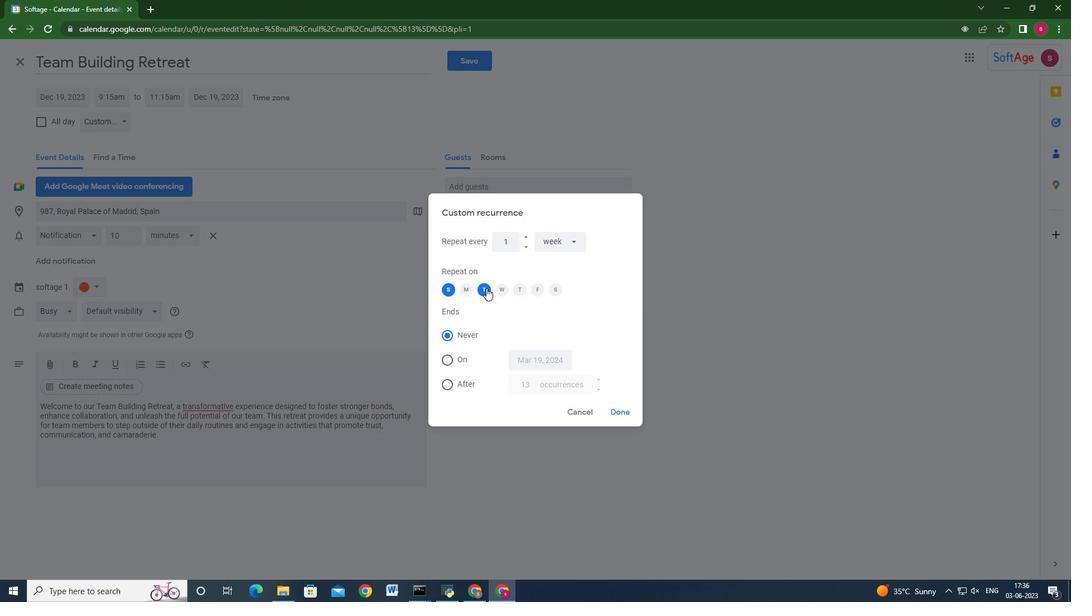 
Action: Mouse moved to (626, 415)
Screenshot: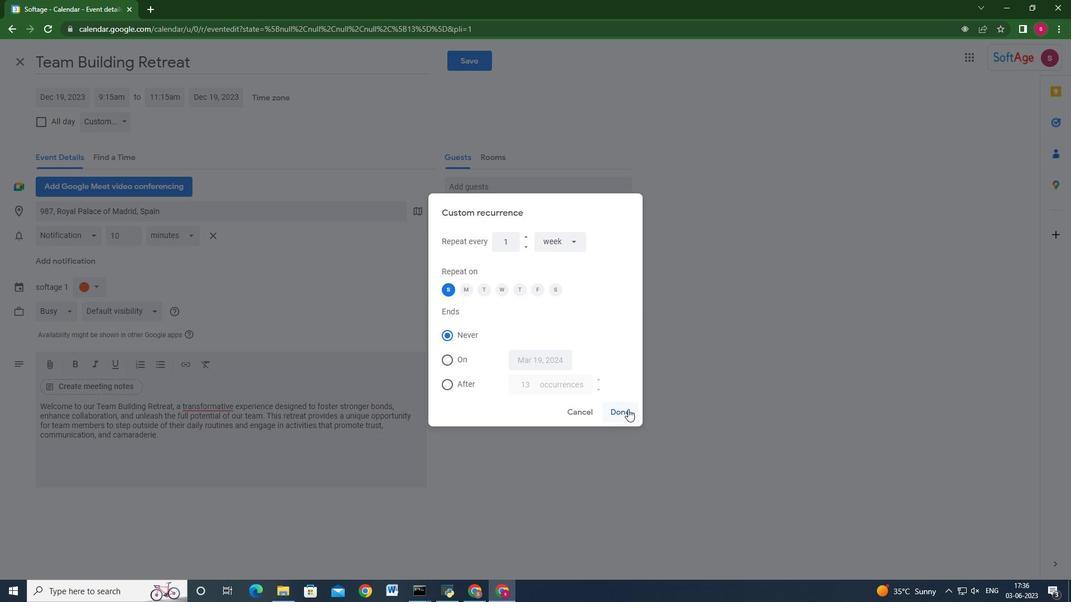 
Action: Mouse pressed left at (626, 415)
Screenshot: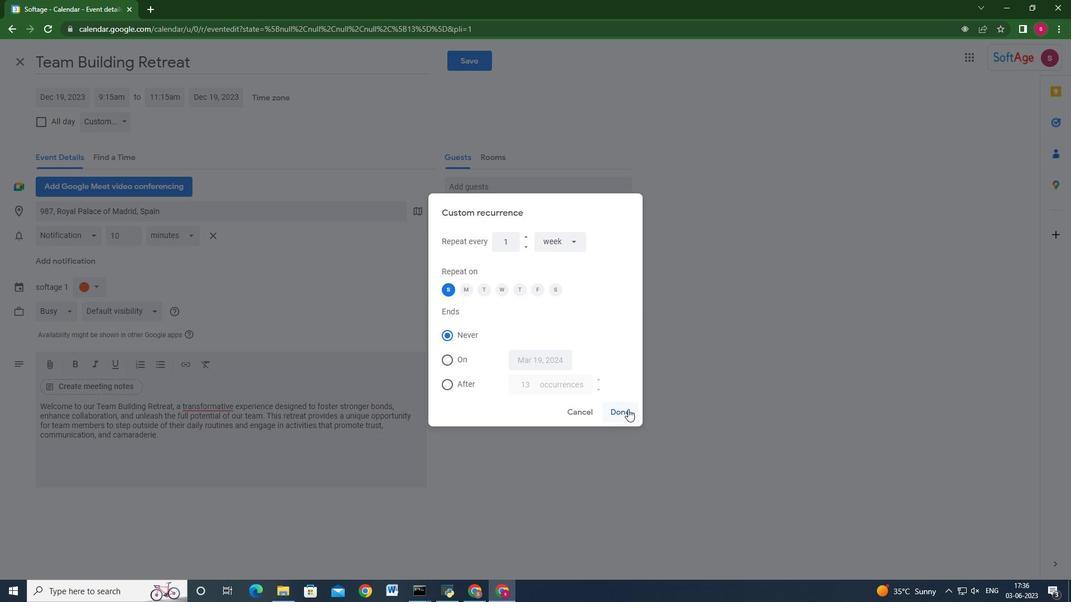 
Action: Mouse moved to (466, 58)
Screenshot: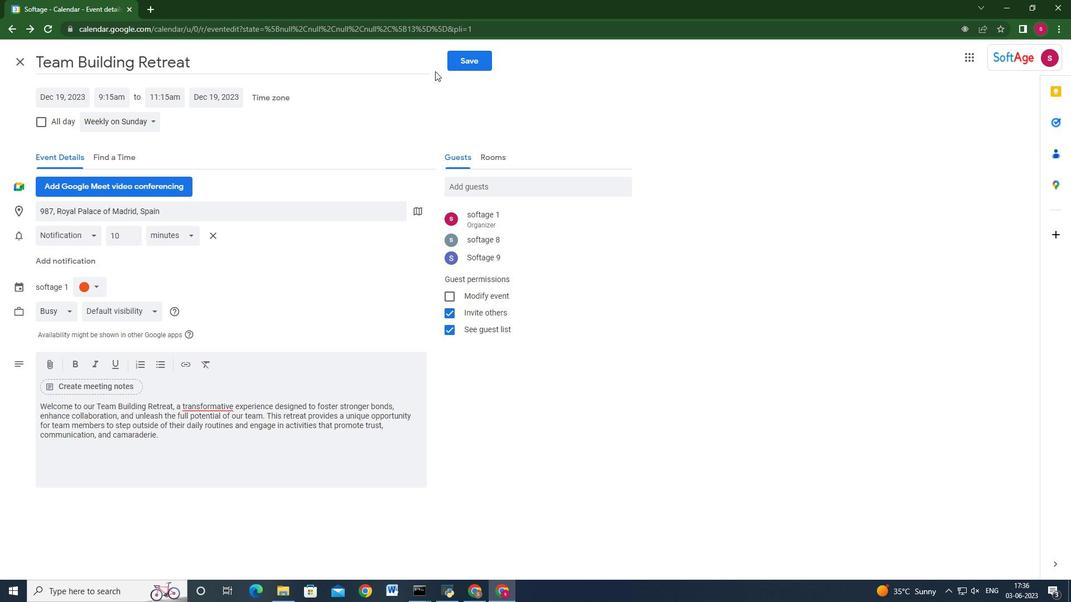 
Action: Mouse pressed left at (466, 58)
Screenshot: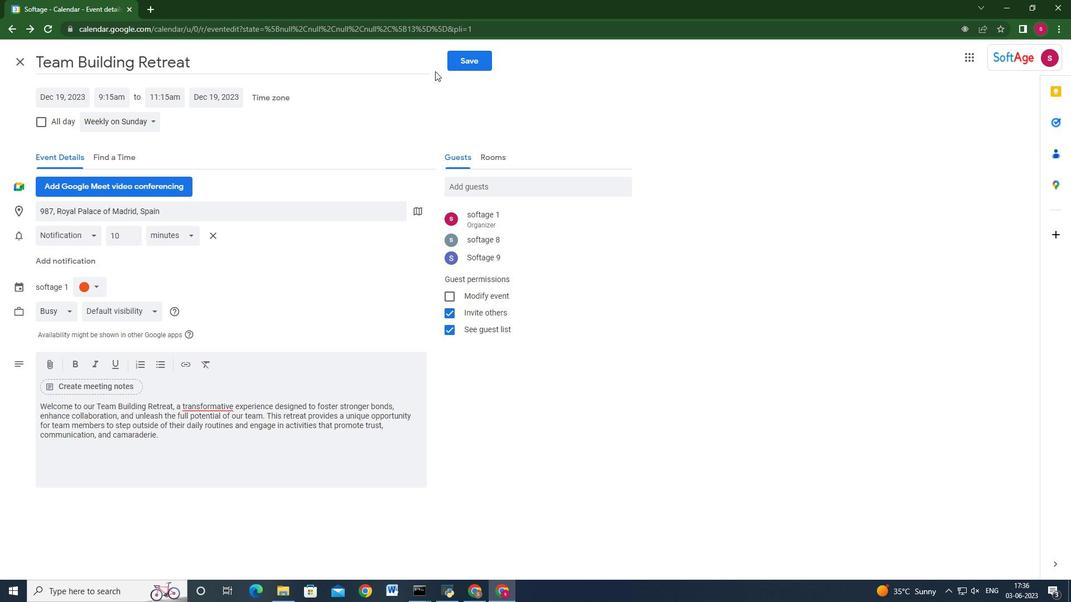 
Action: Mouse moved to (652, 340)
Screenshot: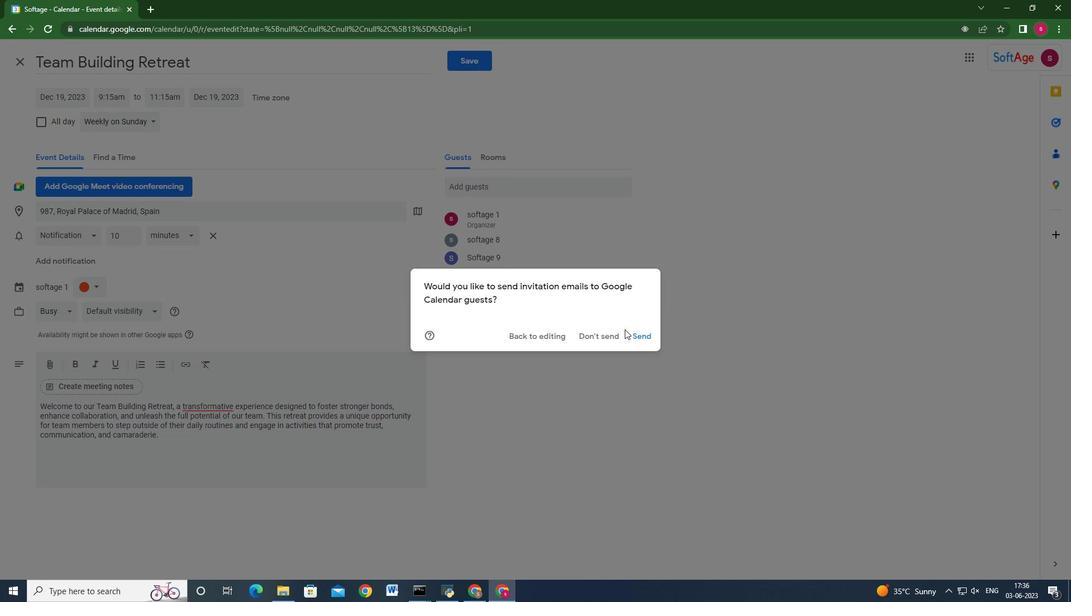 
Action: Mouse pressed left at (652, 340)
Screenshot: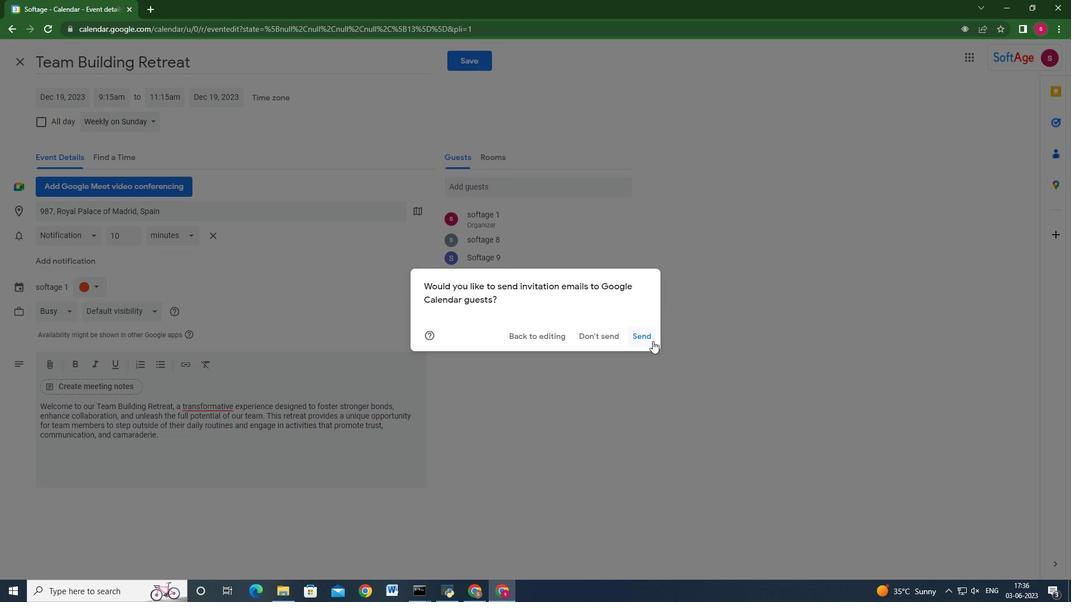 
Action: Mouse moved to (673, 339)
Screenshot: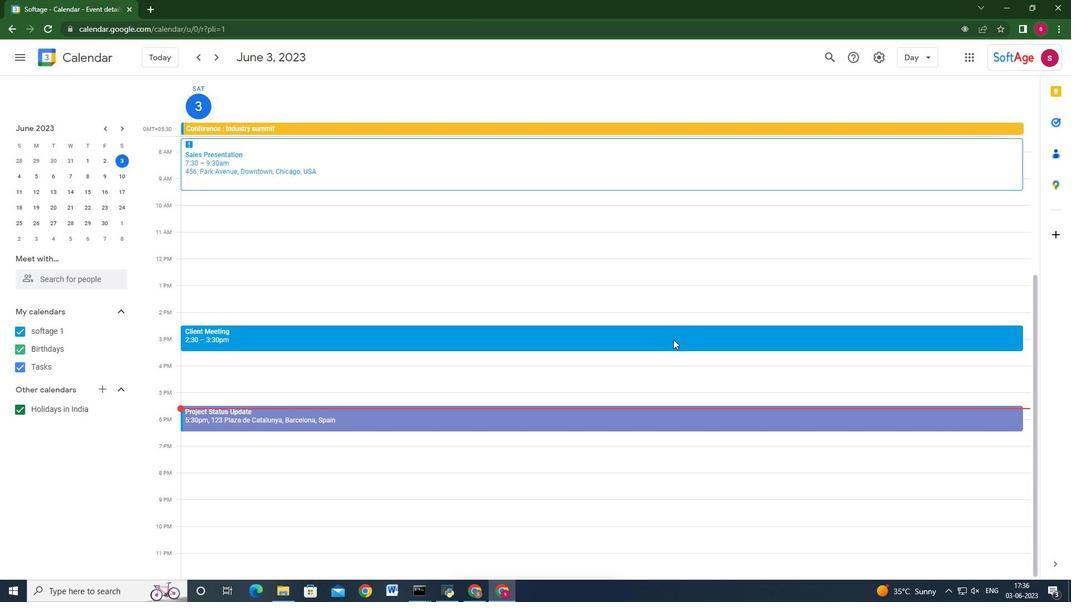 
